 Task: Find connections with filter location Feraoun with filter topic #Storytellingwith filter profile language Spanish with filter current company Housr with filter school Jagan Institute Of Management Studies(JIMS Rohini) with filter industry Wholesale Machinery with filter service category Wedding Photography with filter keywords title Continuous Improvement Consultant
Action: Mouse moved to (555, 74)
Screenshot: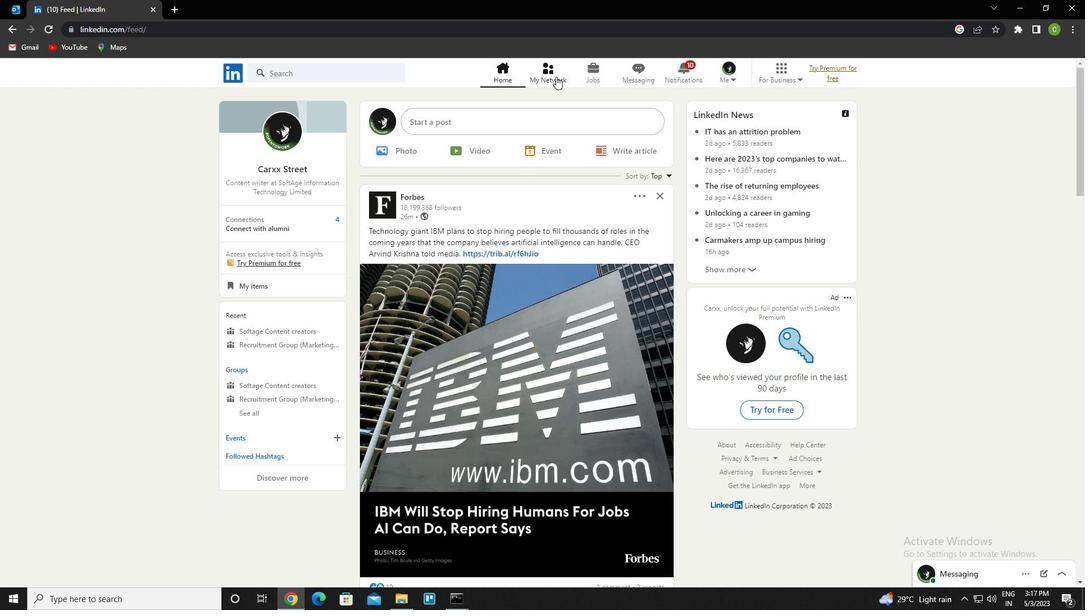 
Action: Mouse pressed left at (555, 74)
Screenshot: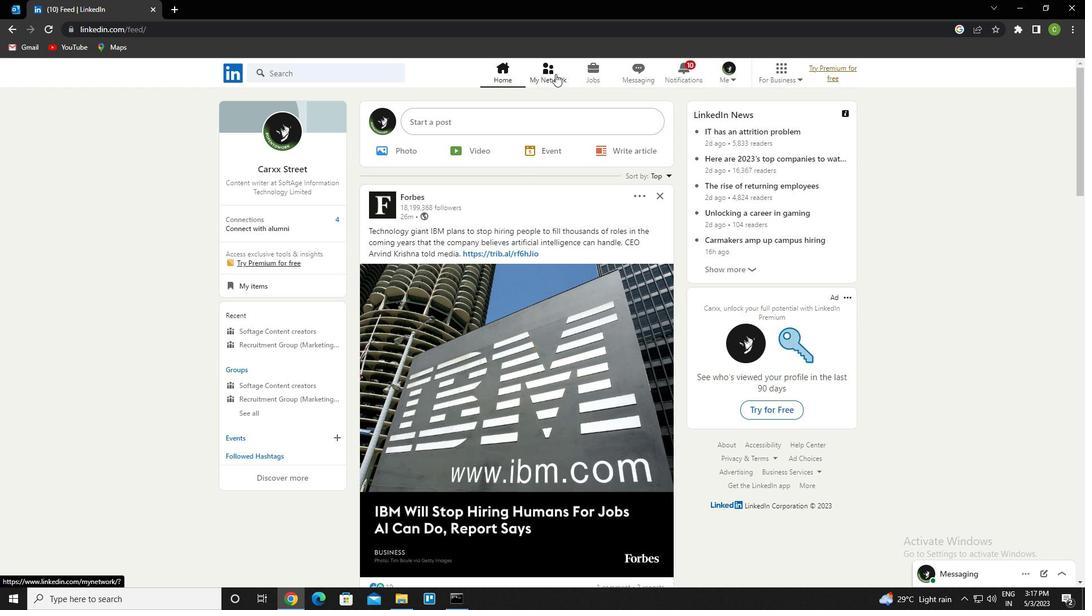 
Action: Mouse moved to (331, 136)
Screenshot: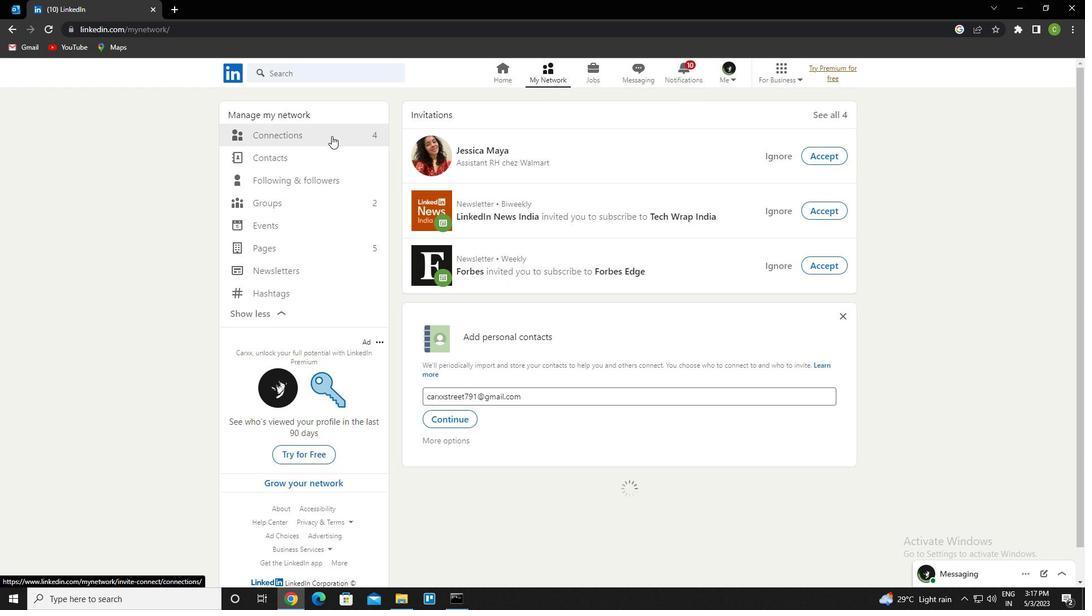 
Action: Mouse pressed left at (331, 136)
Screenshot: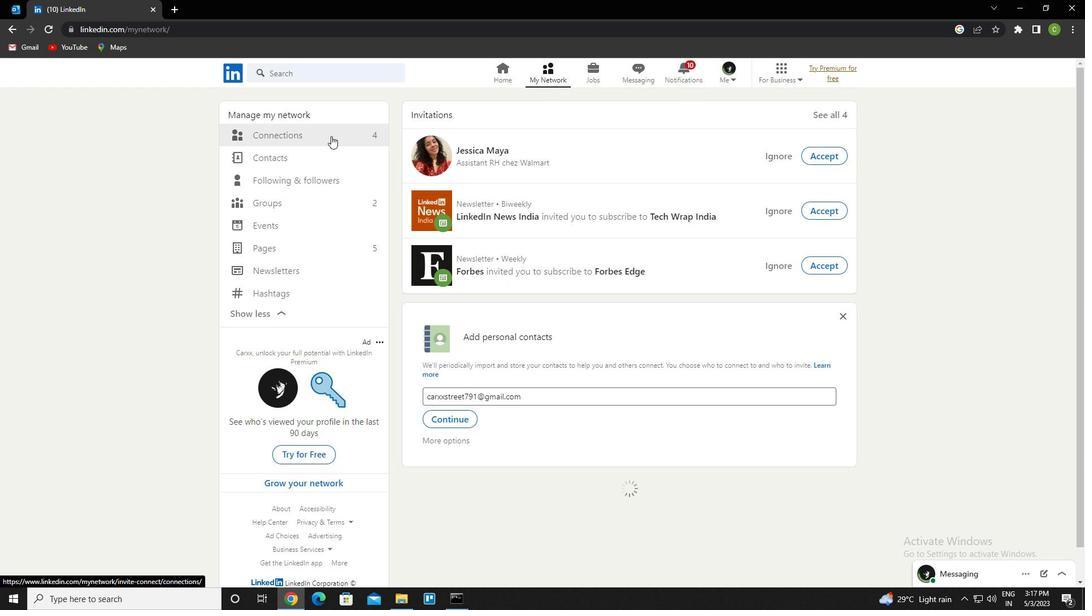 
Action: Mouse moved to (635, 139)
Screenshot: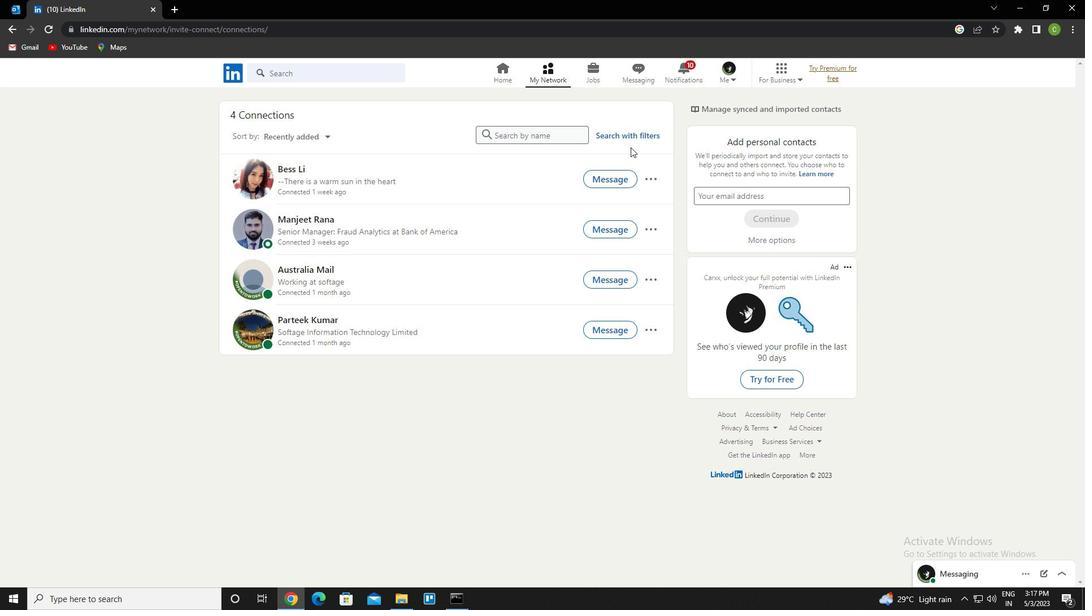 
Action: Mouse pressed left at (635, 139)
Screenshot: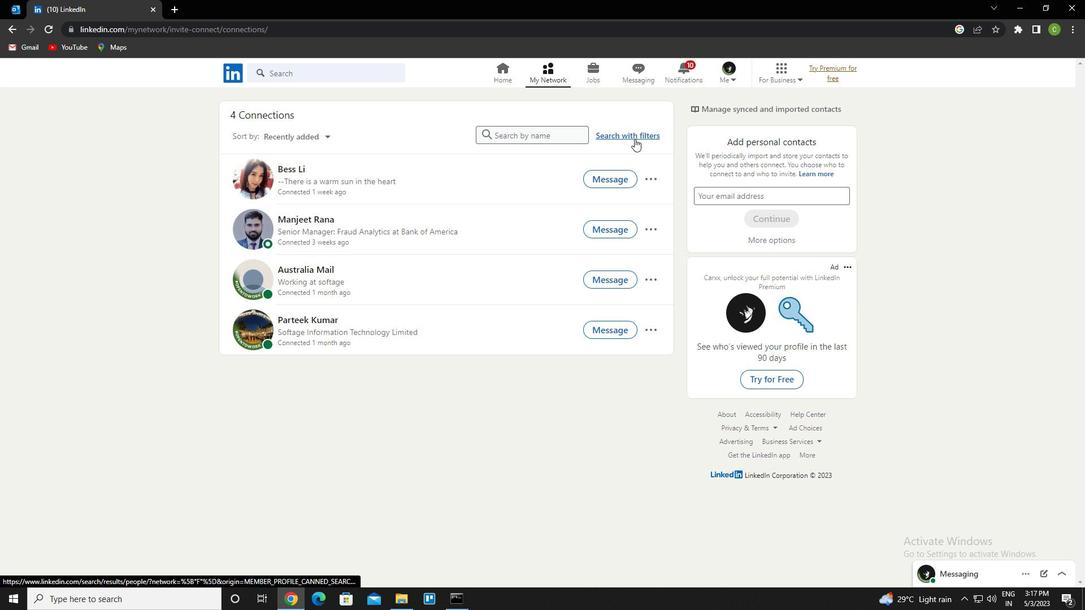 
Action: Mouse moved to (575, 104)
Screenshot: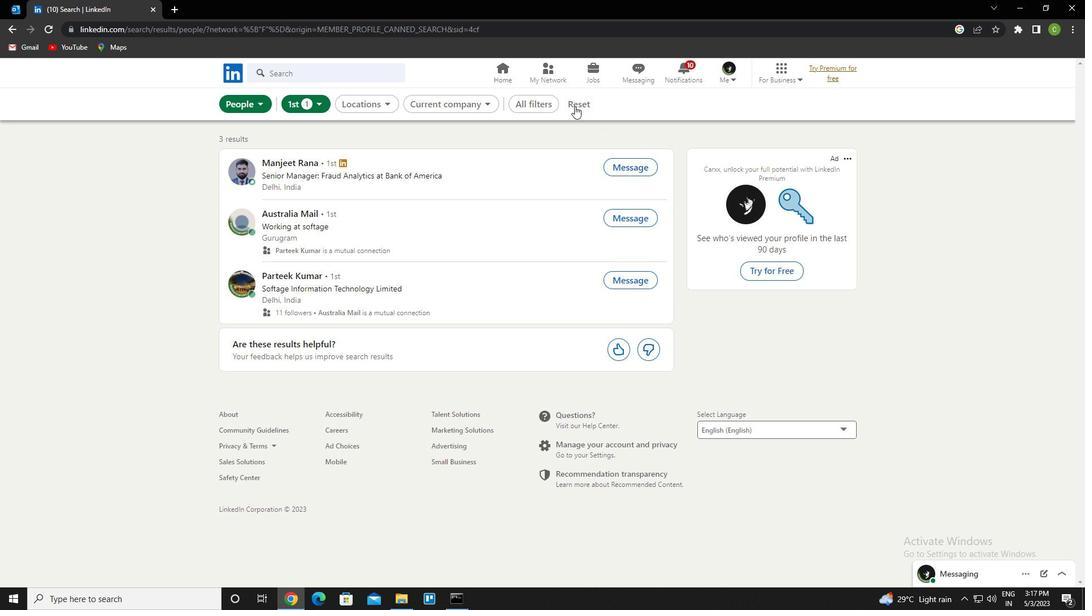 
Action: Mouse pressed left at (575, 104)
Screenshot: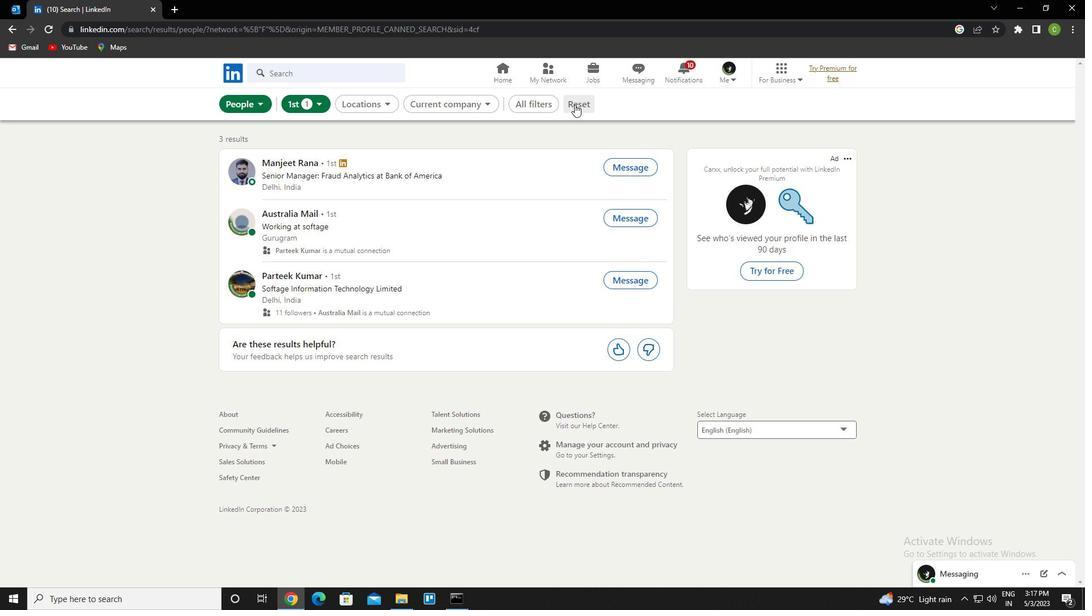 
Action: Mouse moved to (566, 108)
Screenshot: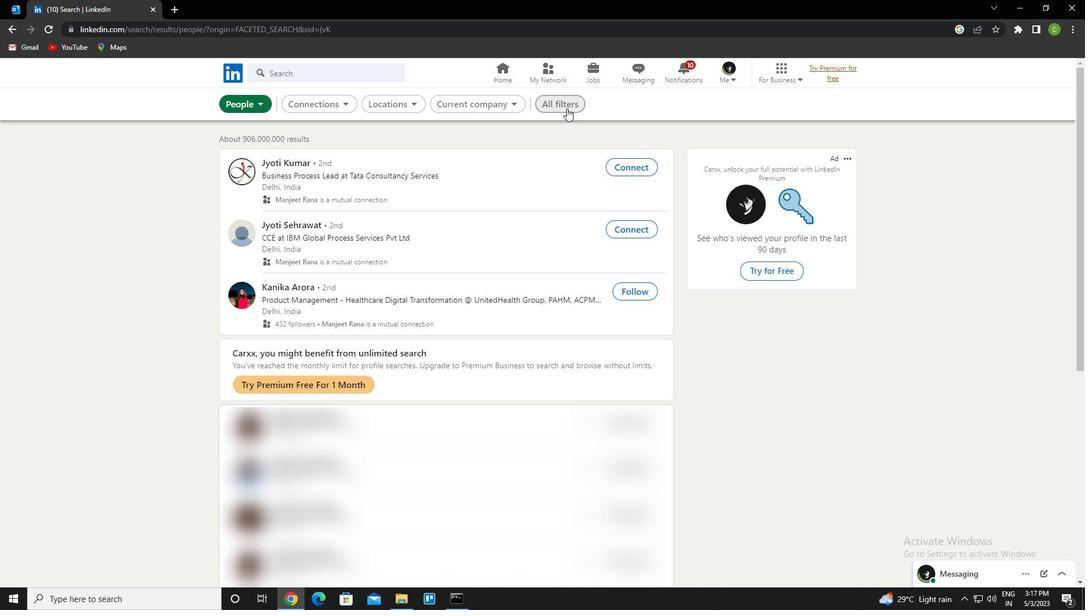 
Action: Mouse pressed left at (566, 108)
Screenshot: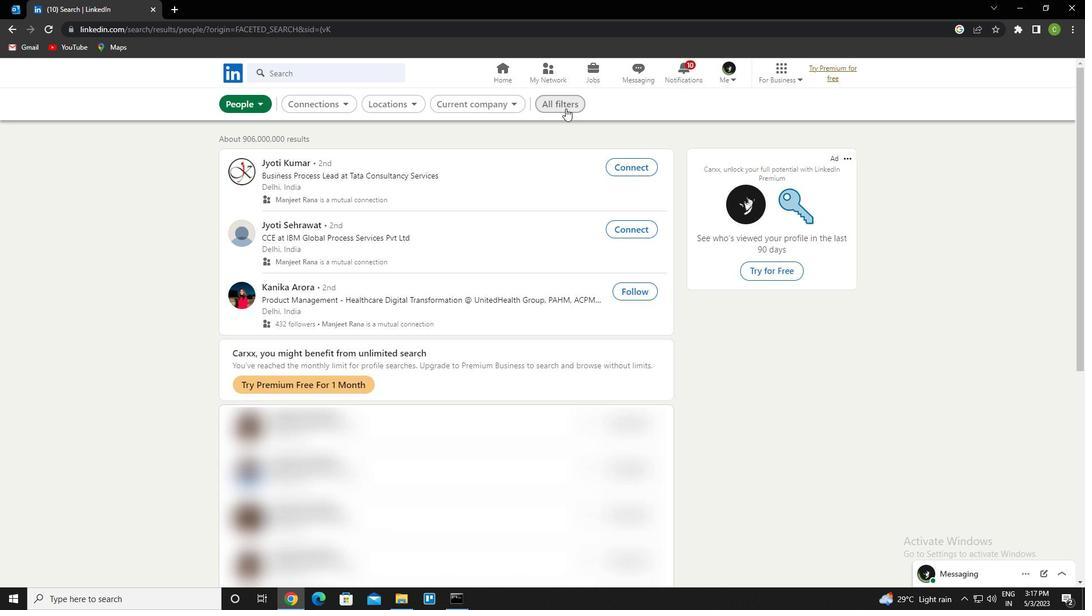 
Action: Mouse moved to (1007, 278)
Screenshot: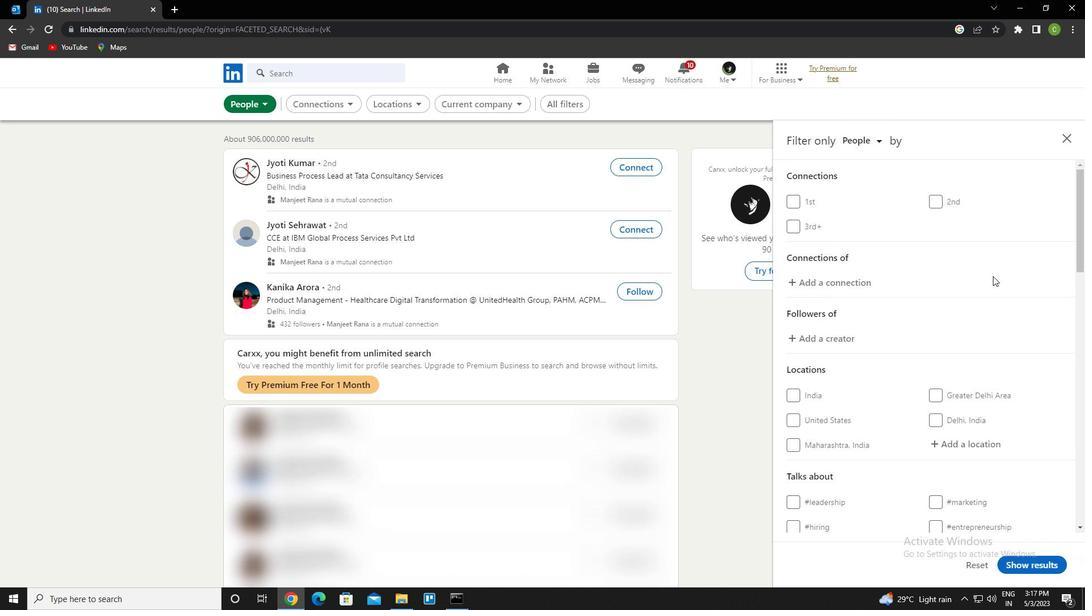 
Action: Mouse scrolled (1007, 278) with delta (0, 0)
Screenshot: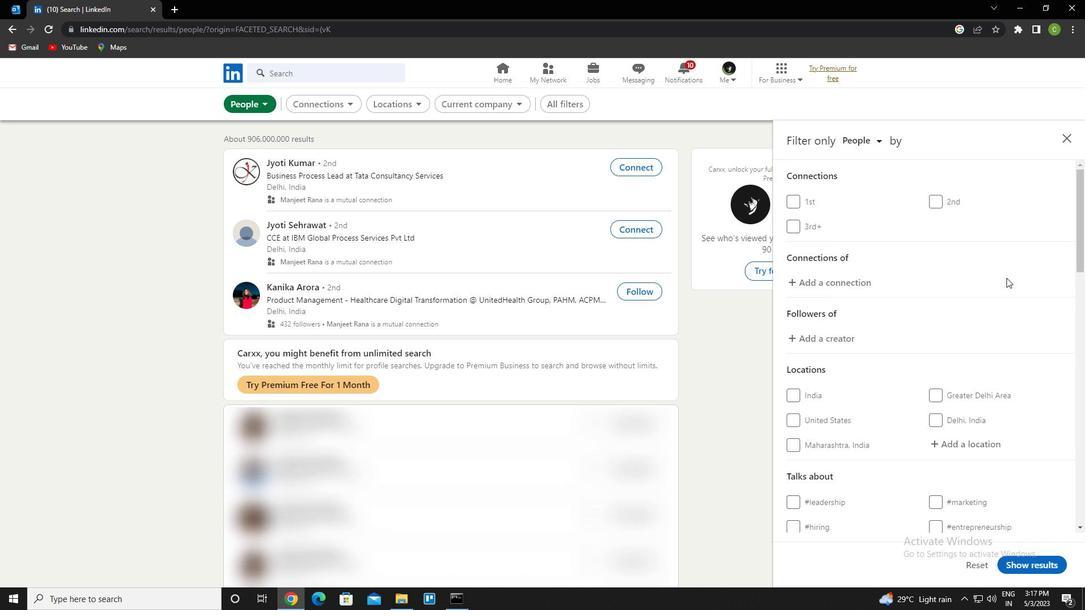
Action: Mouse moved to (1006, 279)
Screenshot: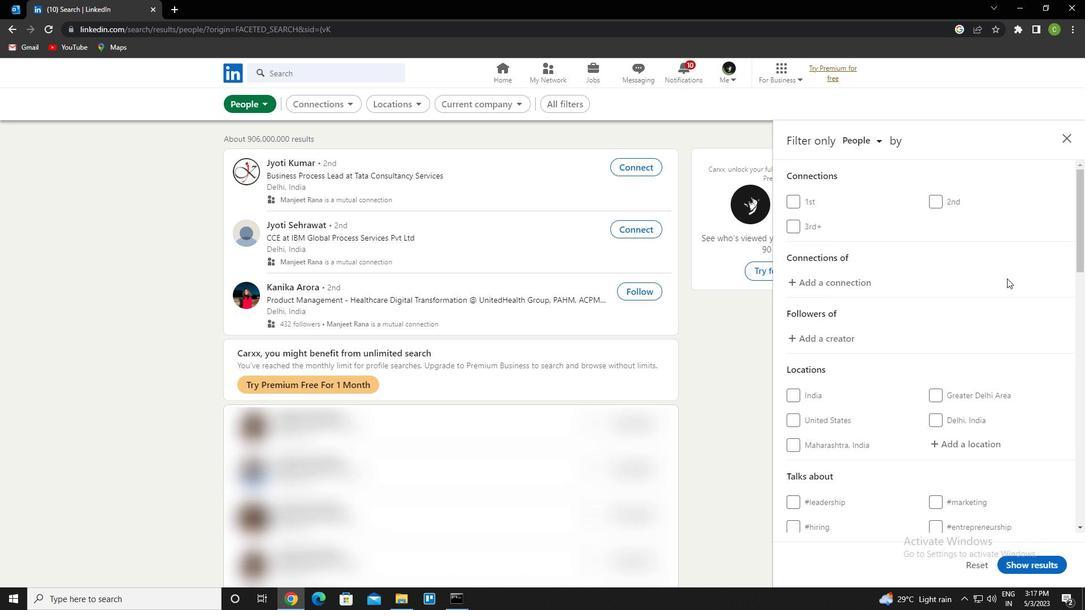 
Action: Mouse scrolled (1006, 278) with delta (0, 0)
Screenshot: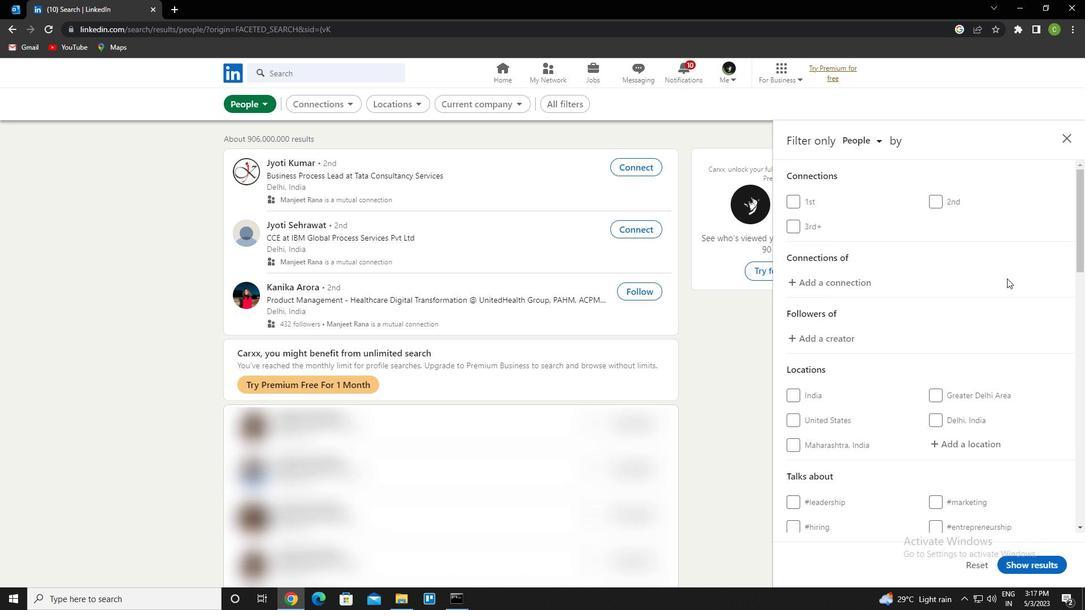
Action: Mouse moved to (1001, 280)
Screenshot: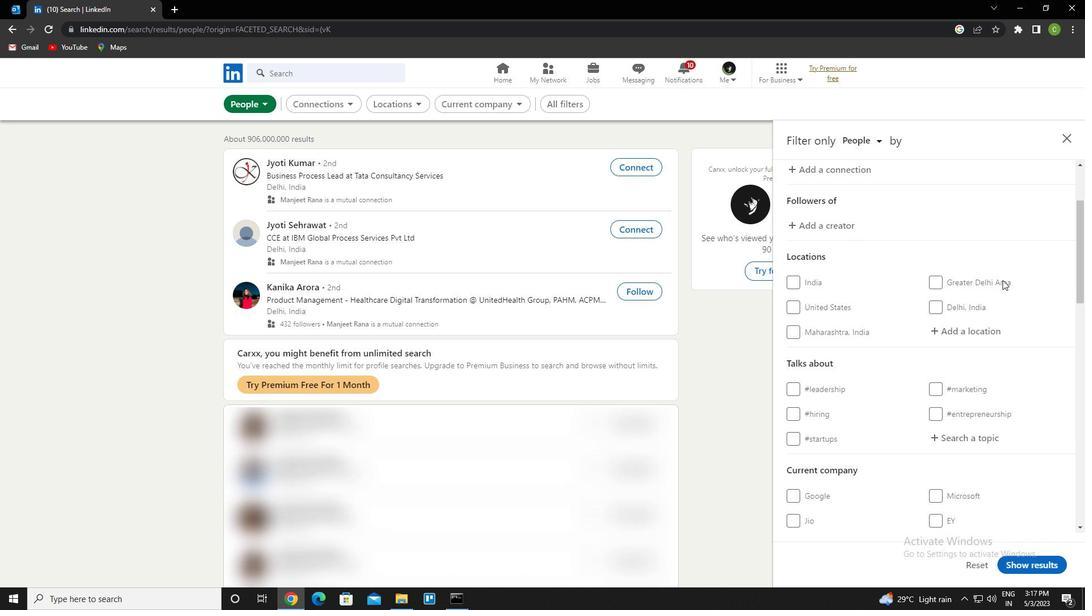 
Action: Mouse scrolled (1001, 279) with delta (0, 0)
Screenshot: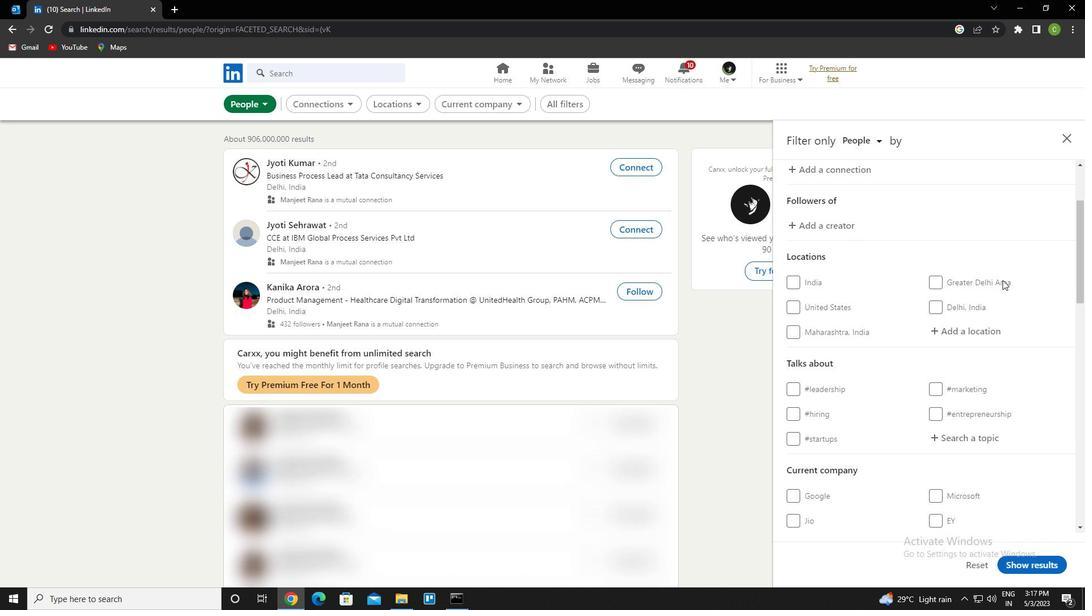 
Action: Mouse moved to (968, 272)
Screenshot: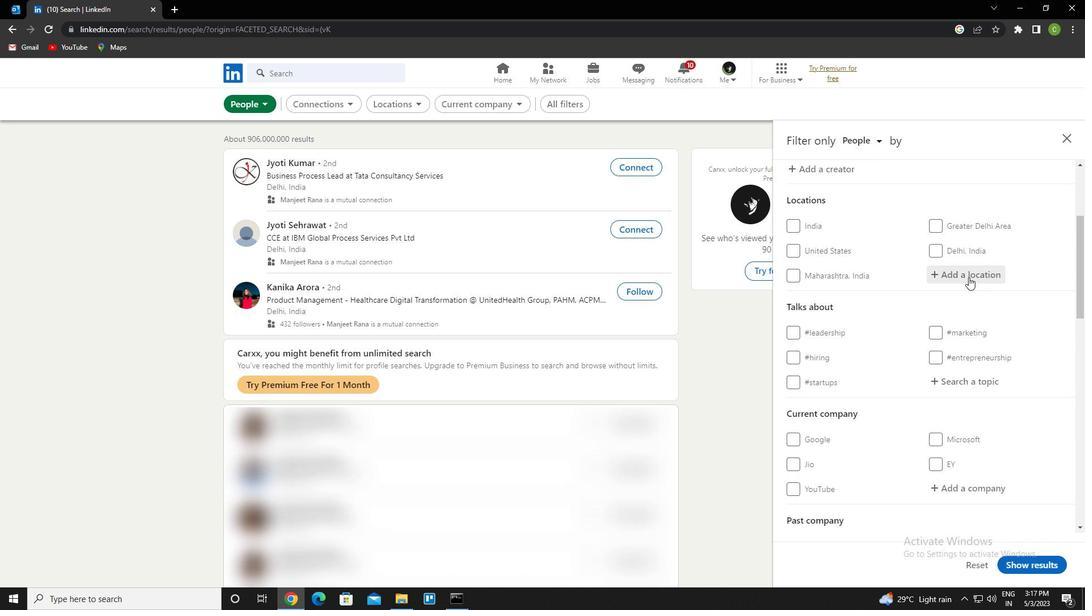 
Action: Mouse pressed left at (968, 272)
Screenshot: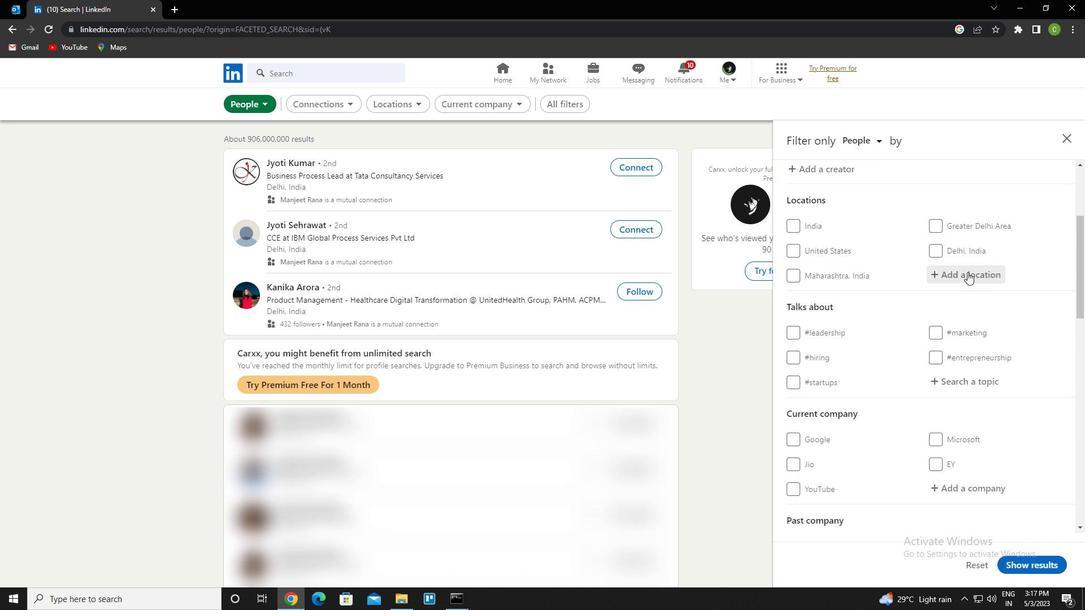 
Action: Key pressed <Key.caps_lock>f<Key.caps_lock>eraoun<Key.down><Key.enter>
Screenshot: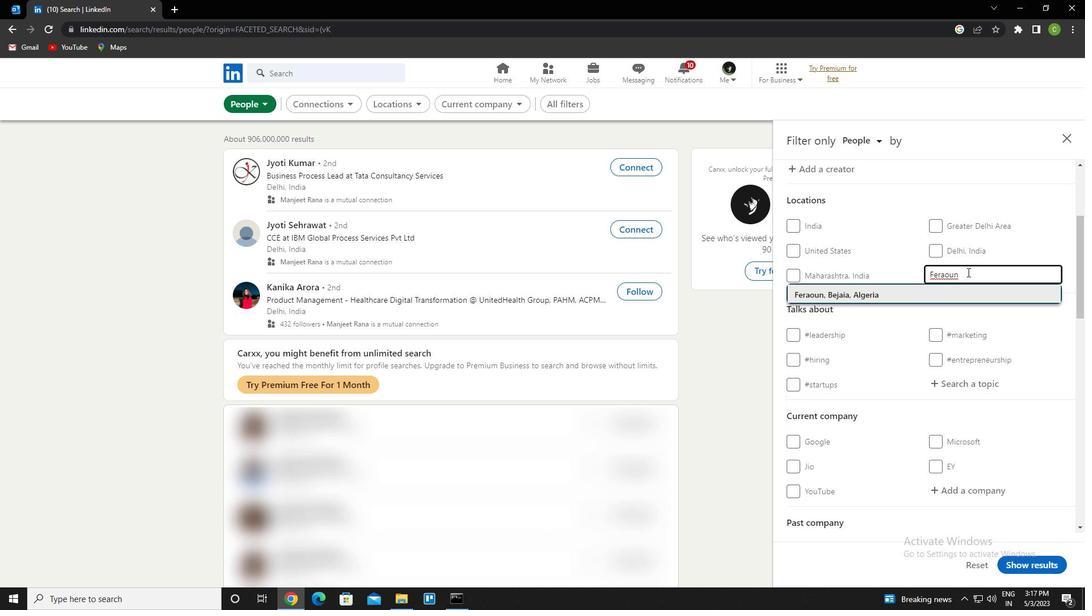 
Action: Mouse scrolled (968, 272) with delta (0, 0)
Screenshot: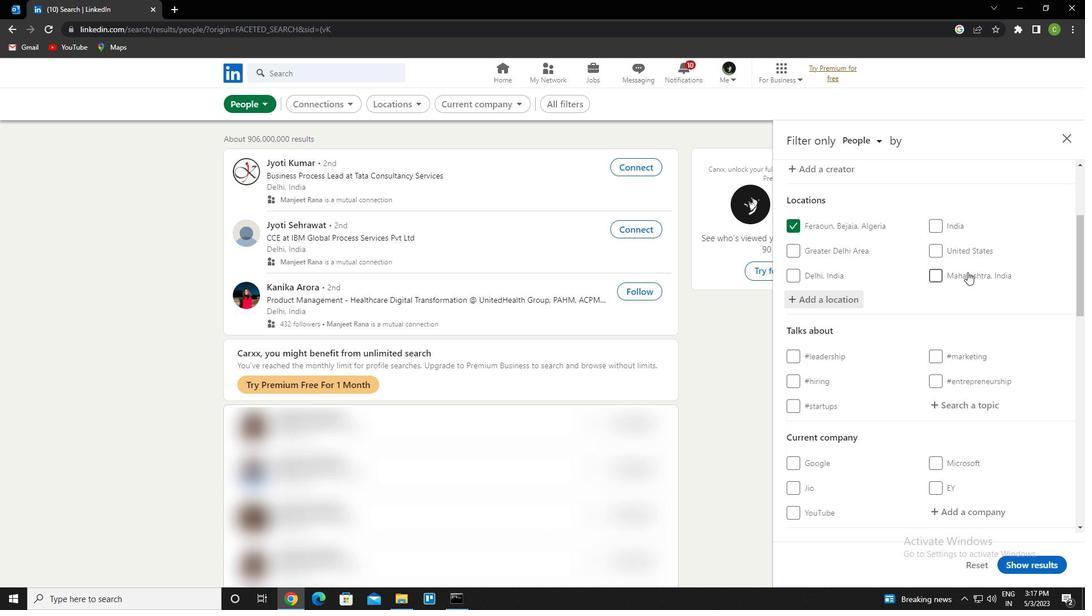 
Action: Mouse scrolled (968, 272) with delta (0, 0)
Screenshot: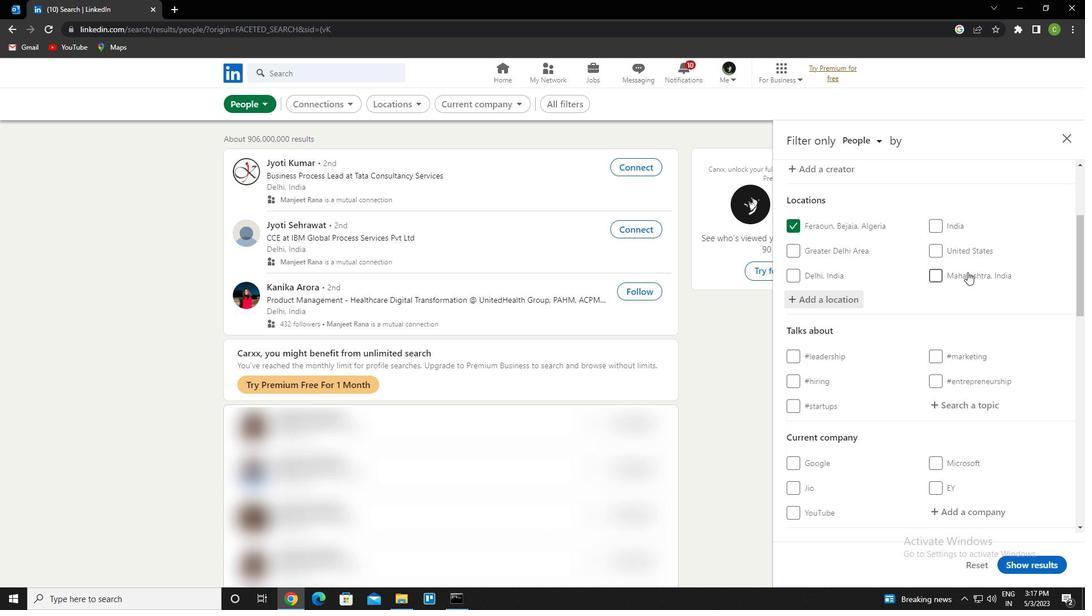 
Action: Mouse moved to (966, 298)
Screenshot: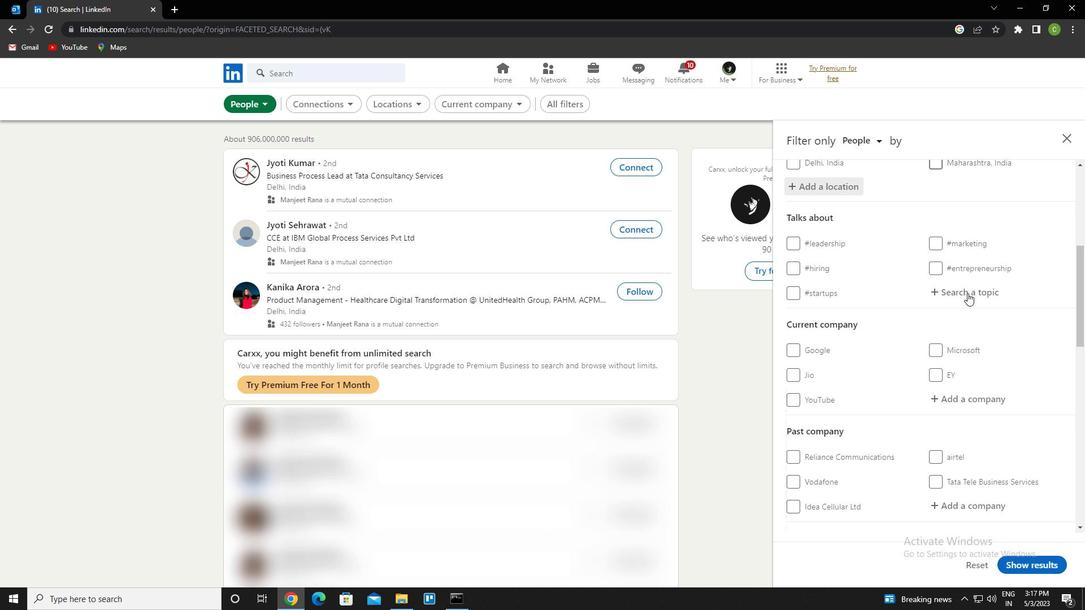 
Action: Mouse pressed left at (966, 298)
Screenshot: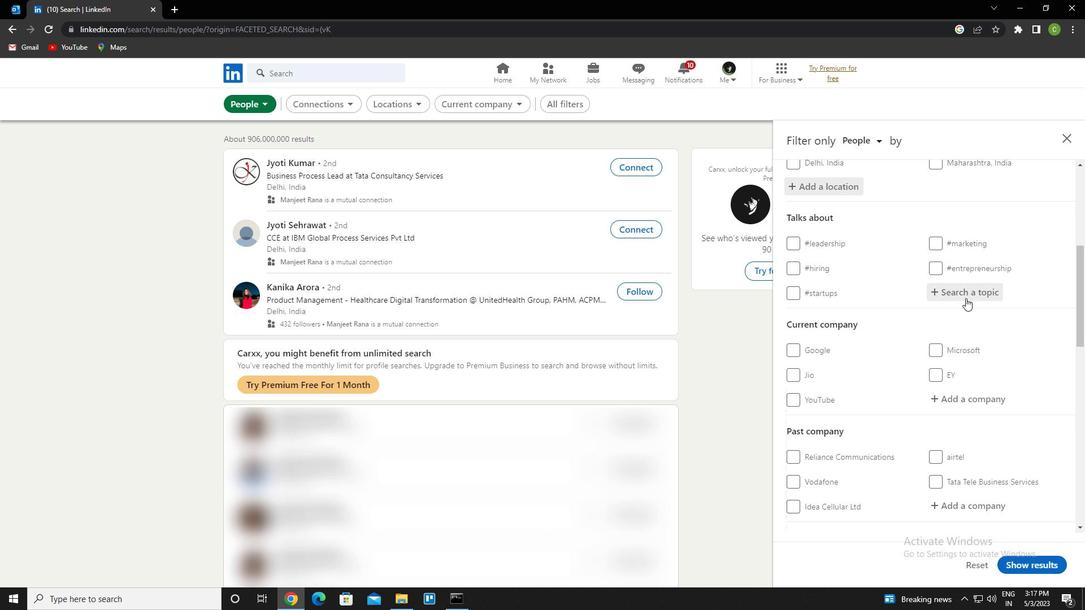 
Action: Key pressed storytellinh<Key.backspace>g<Key.down><Key.enter>
Screenshot: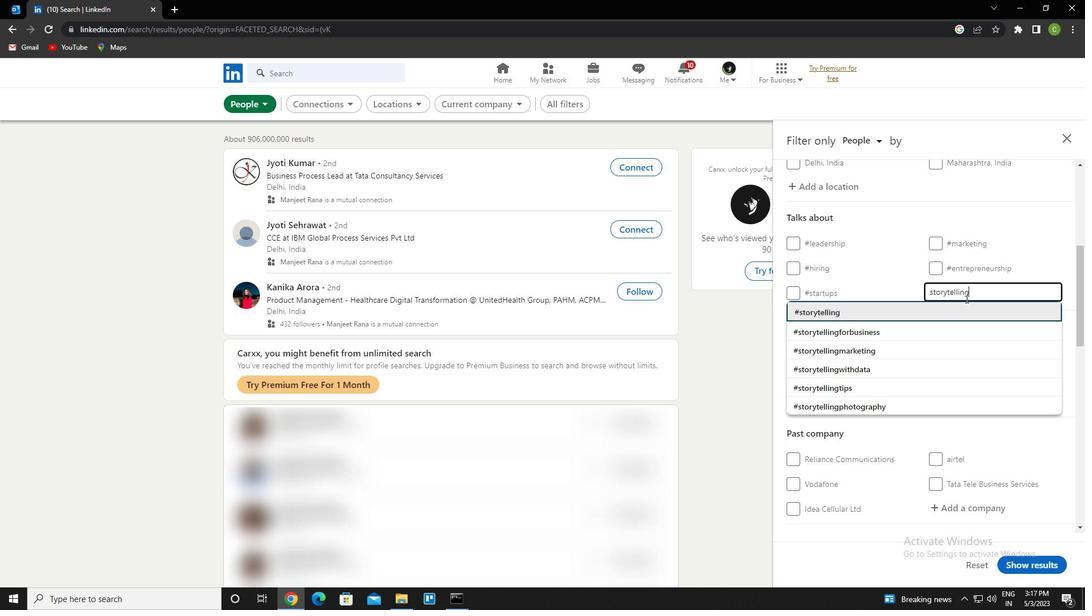
Action: Mouse scrolled (966, 298) with delta (0, 0)
Screenshot: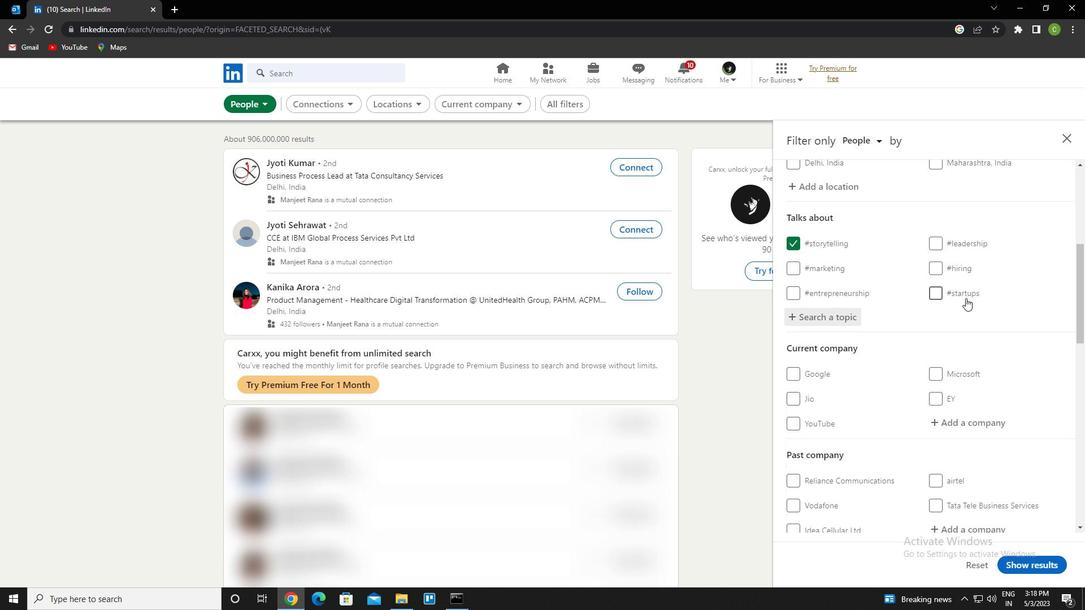 
Action: Mouse scrolled (966, 298) with delta (0, 0)
Screenshot: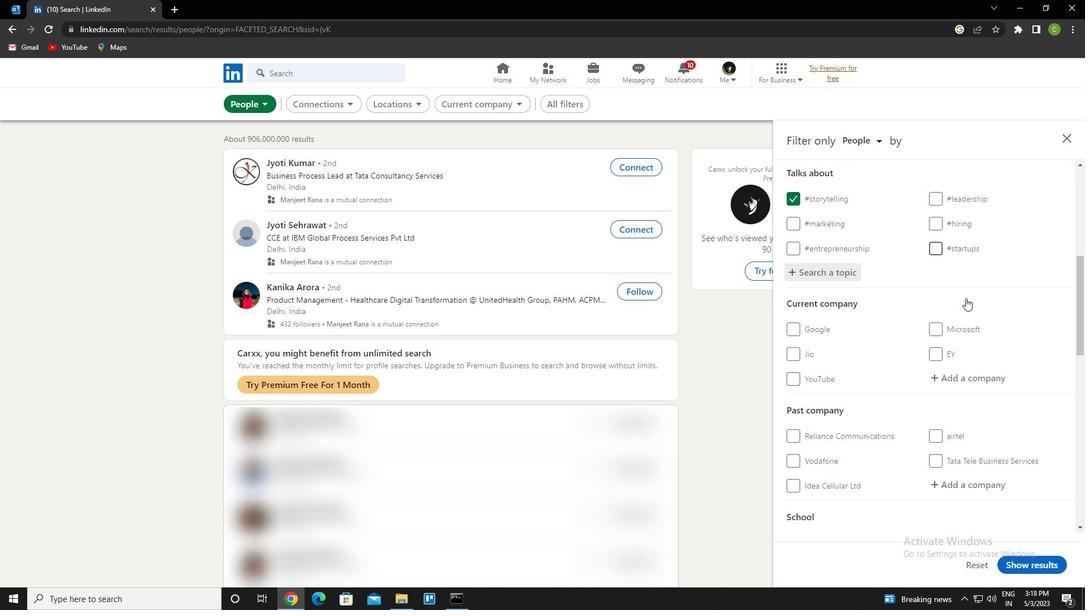 
Action: Mouse scrolled (966, 298) with delta (0, 0)
Screenshot: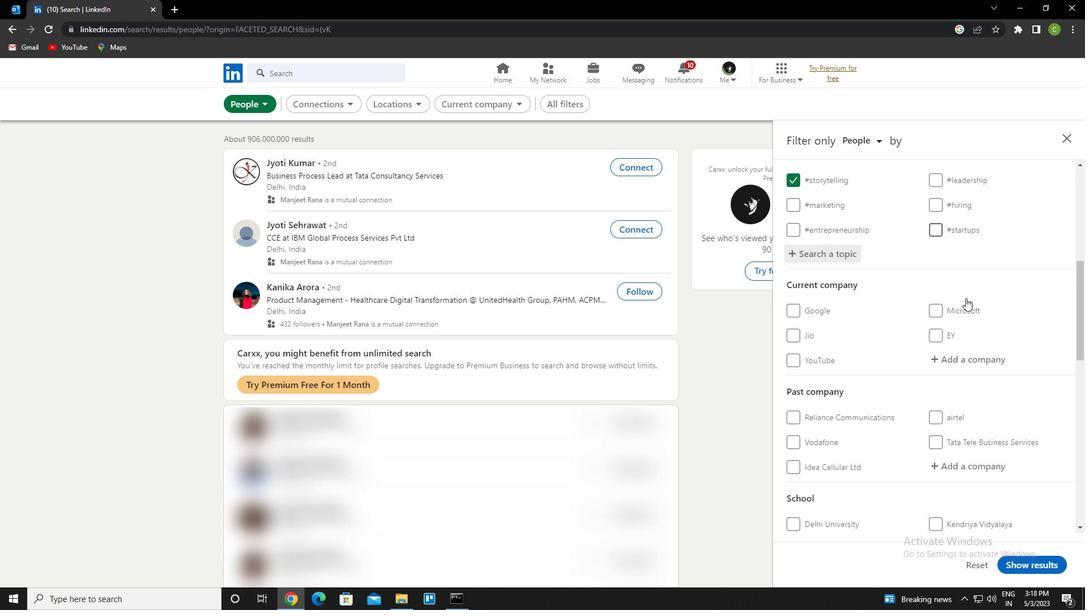 
Action: Mouse scrolled (966, 298) with delta (0, 0)
Screenshot: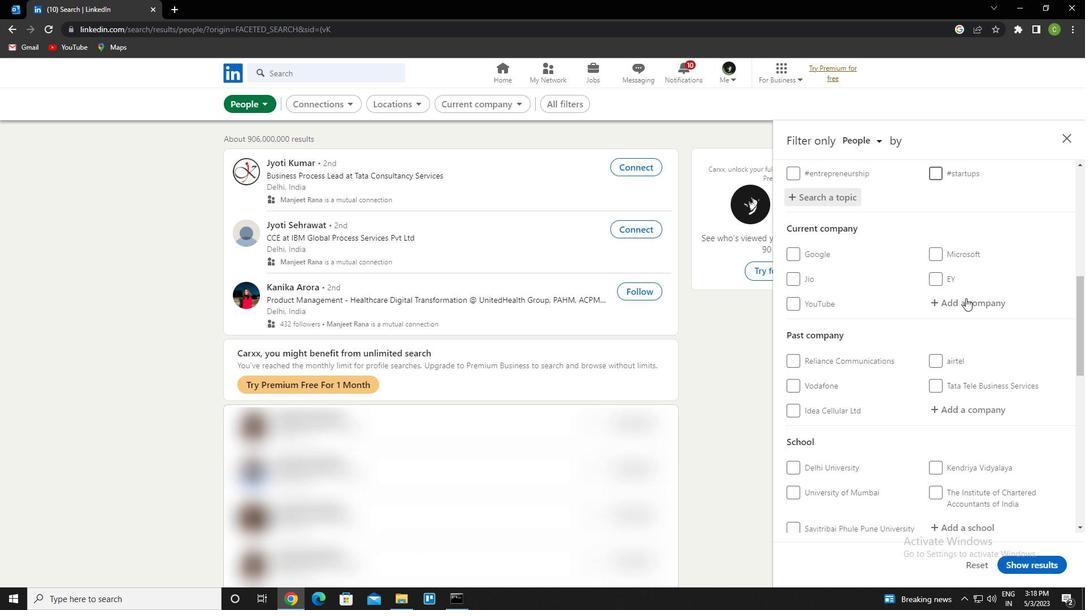 
Action: Mouse scrolled (966, 298) with delta (0, 0)
Screenshot: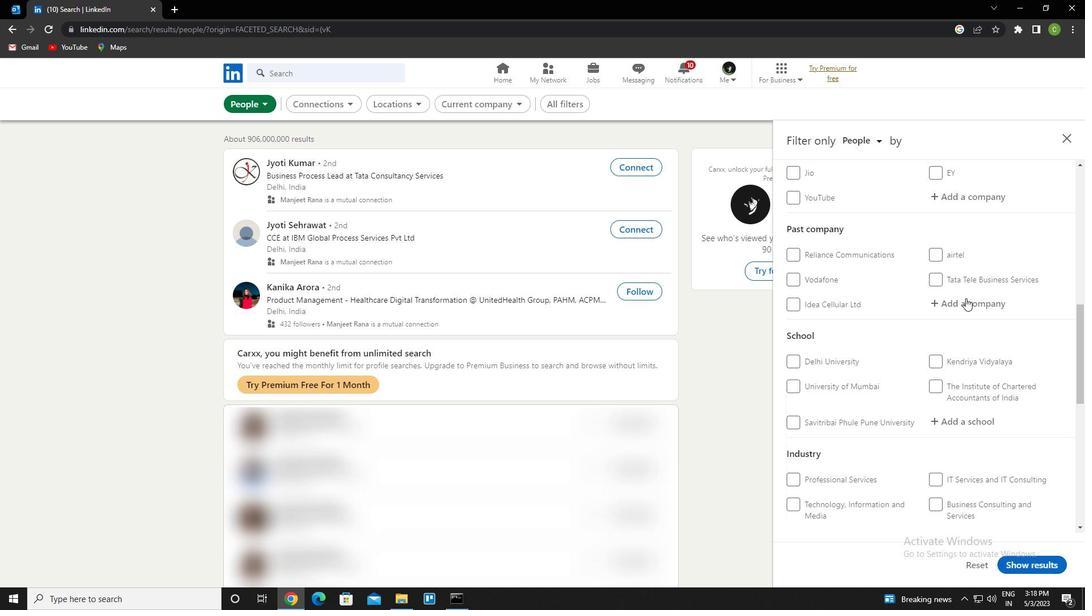 
Action: Mouse scrolled (966, 298) with delta (0, 0)
Screenshot: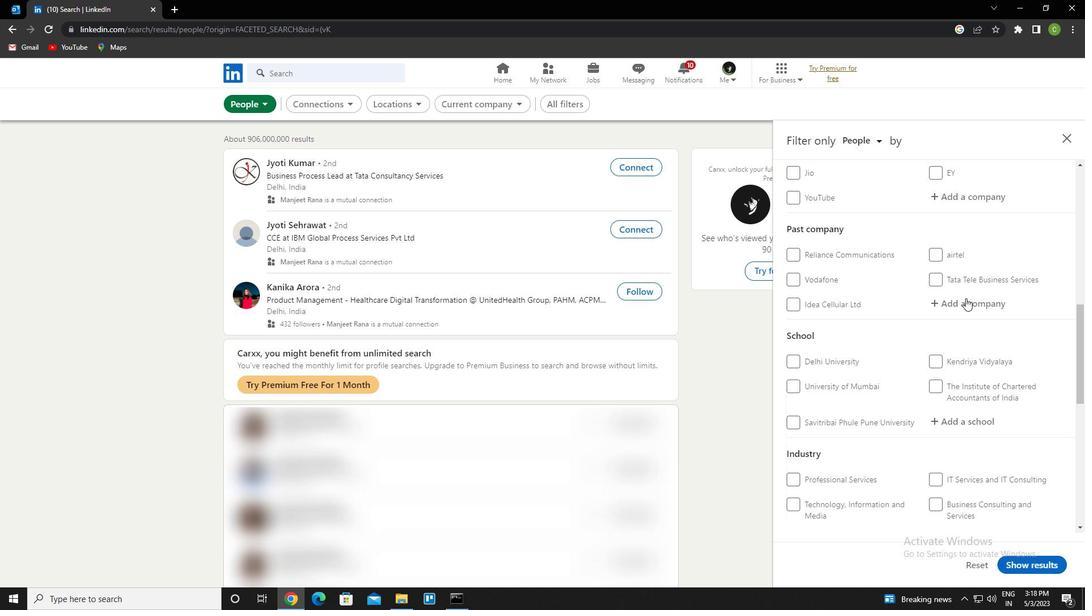
Action: Mouse scrolled (966, 298) with delta (0, 0)
Screenshot: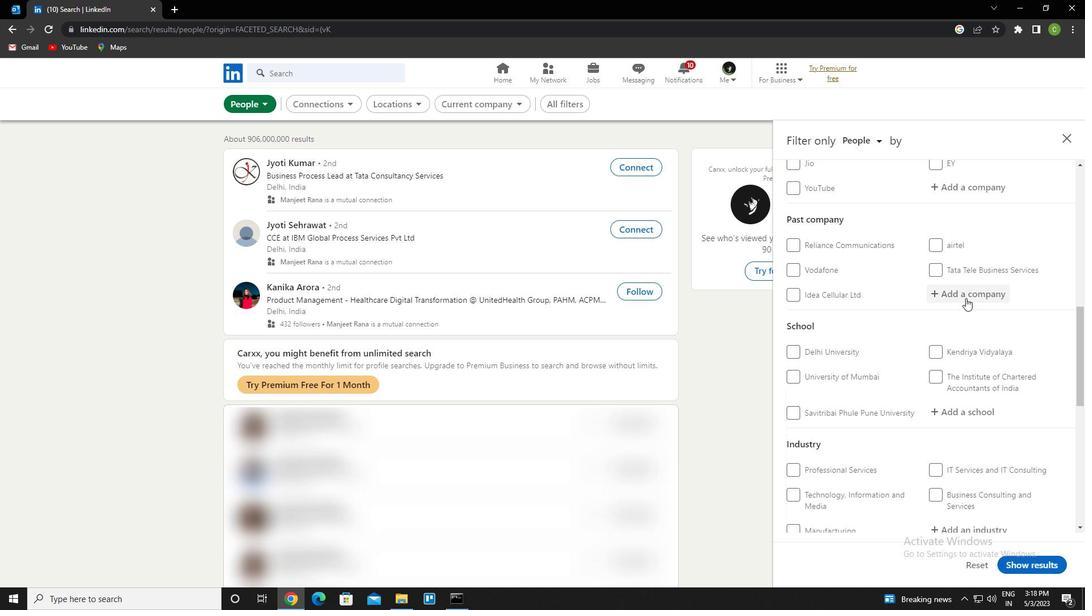 
Action: Mouse scrolled (966, 298) with delta (0, 0)
Screenshot: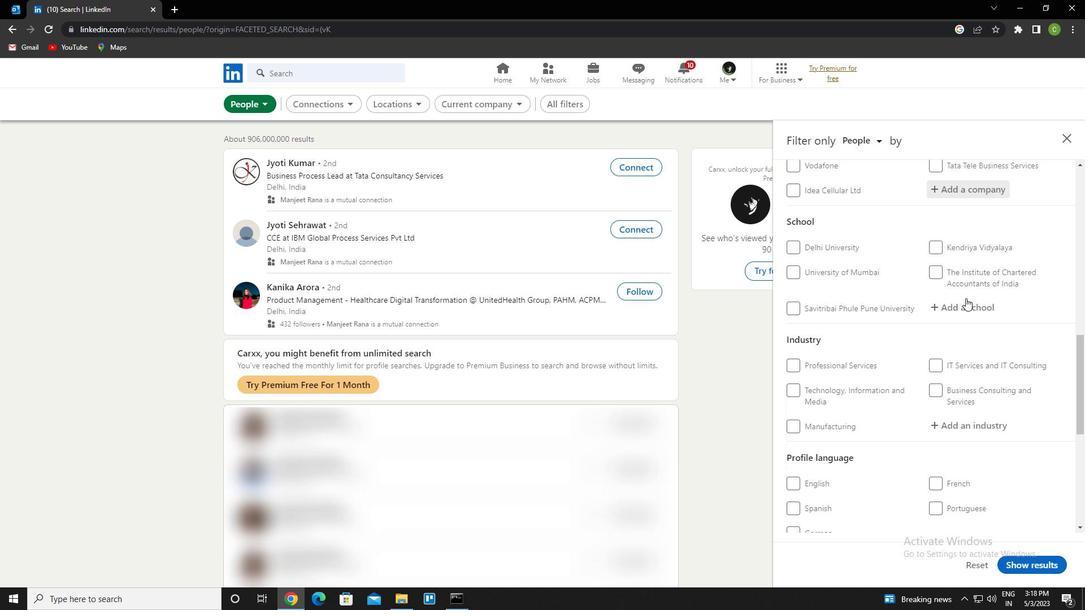
Action: Mouse scrolled (966, 298) with delta (0, 0)
Screenshot: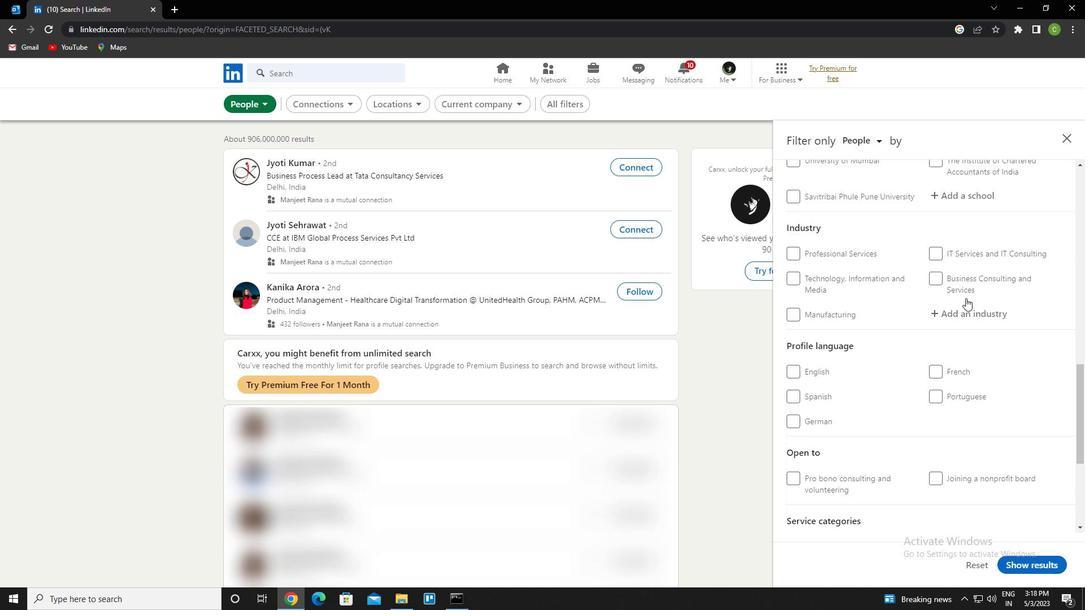 
Action: Mouse moved to (797, 337)
Screenshot: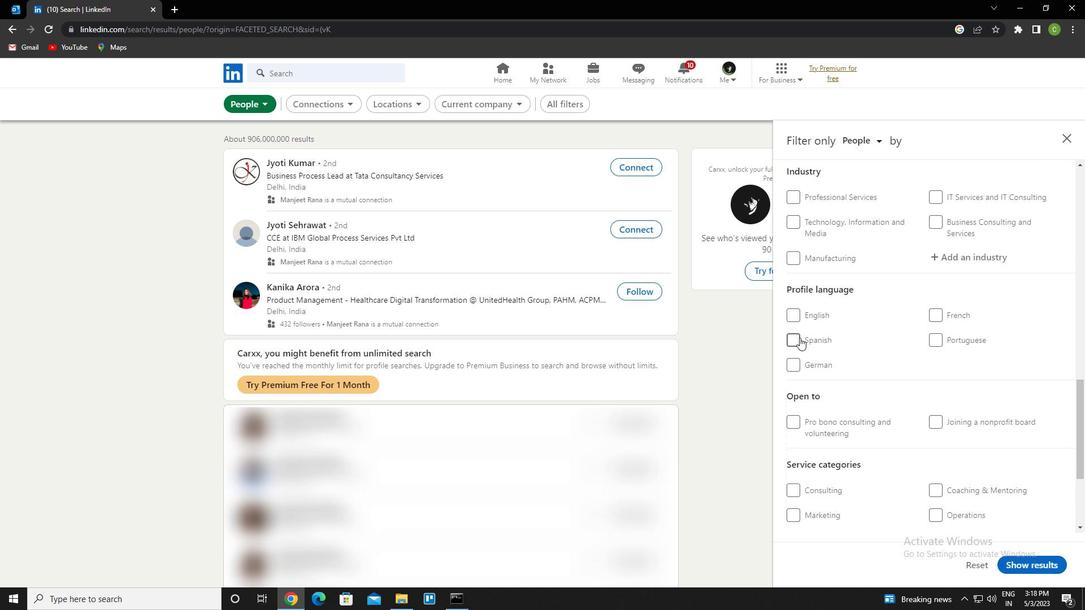 
Action: Mouse pressed left at (797, 337)
Screenshot: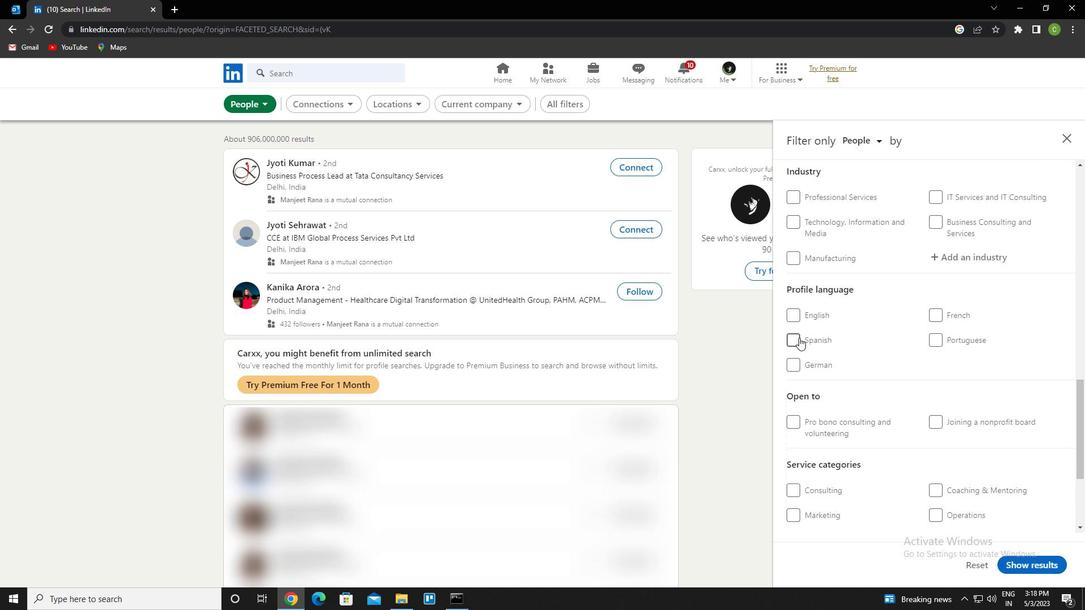 
Action: Mouse moved to (884, 337)
Screenshot: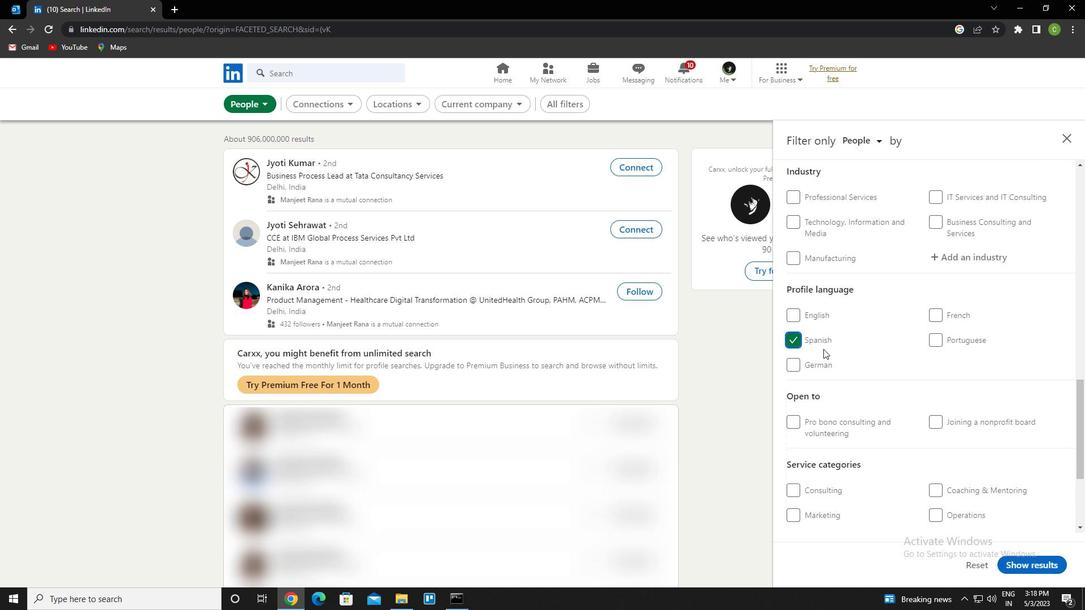 
Action: Mouse scrolled (884, 338) with delta (0, 0)
Screenshot: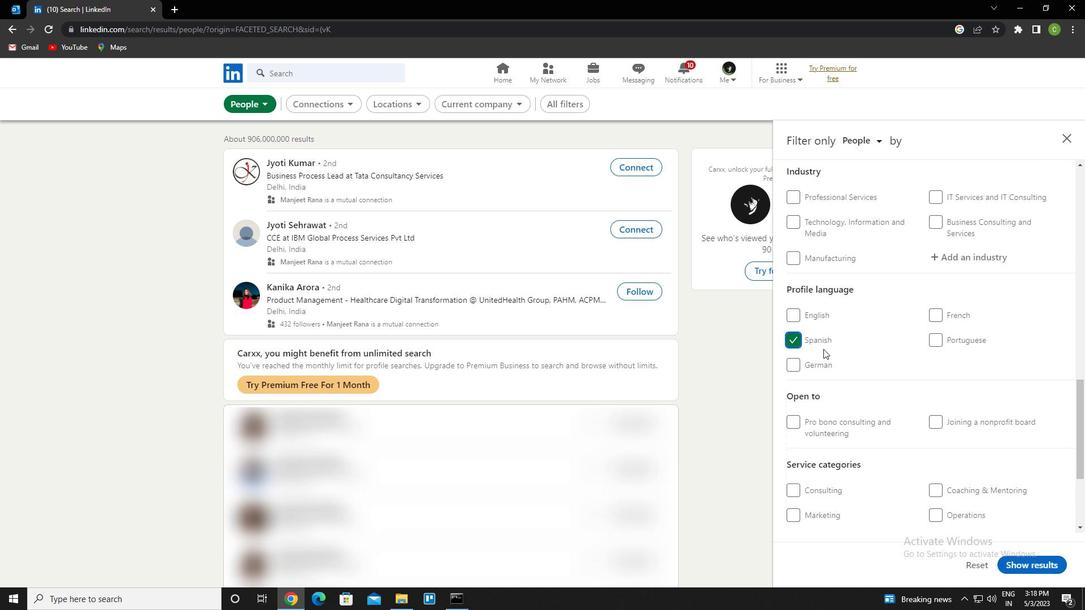 
Action: Mouse scrolled (884, 338) with delta (0, 0)
Screenshot: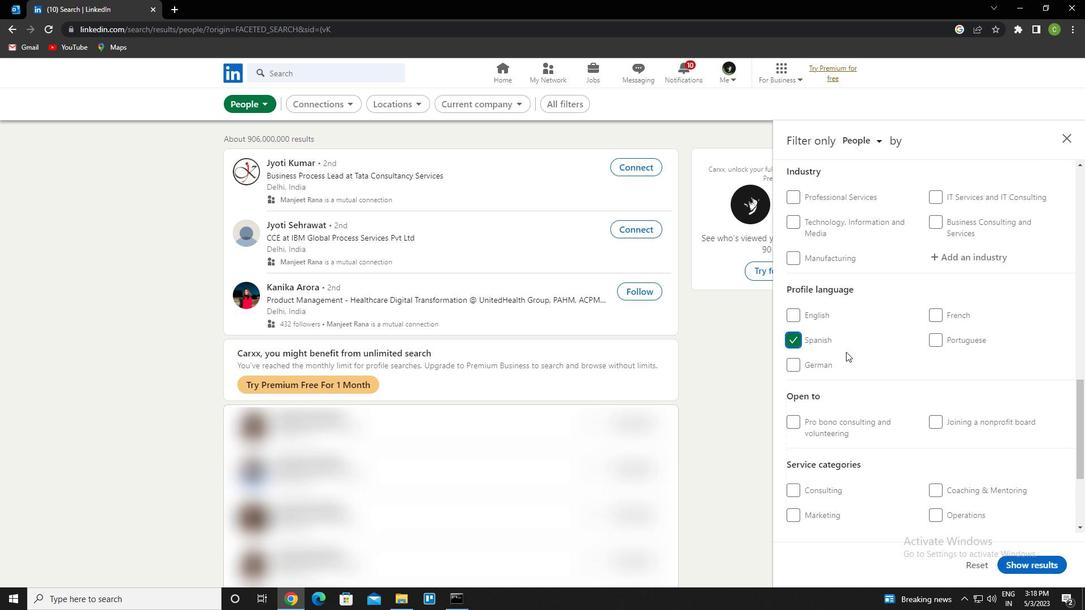 
Action: Mouse scrolled (884, 338) with delta (0, 0)
Screenshot: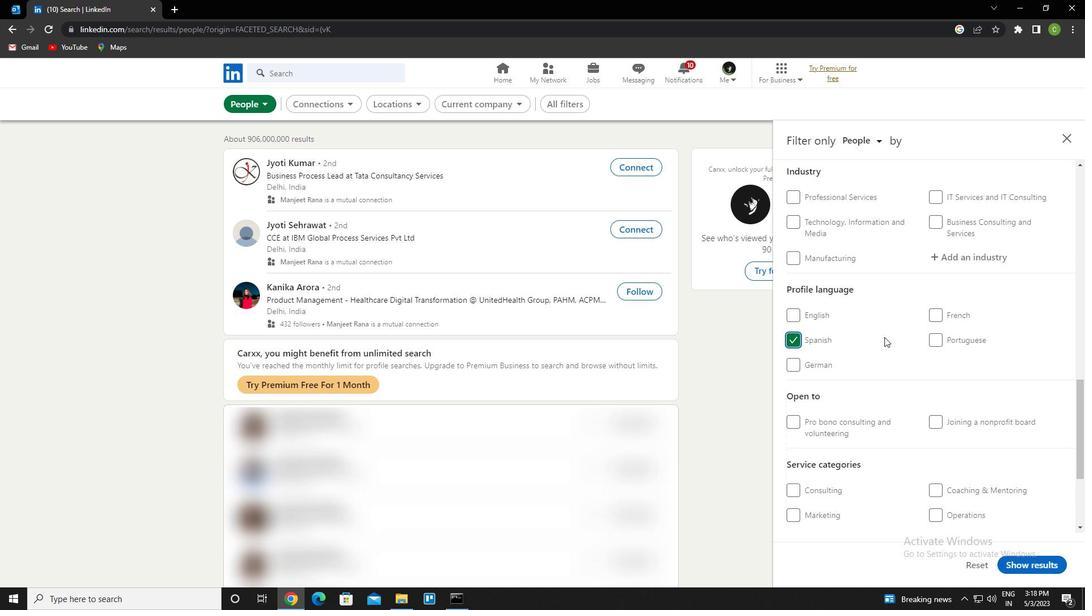 
Action: Mouse scrolled (884, 338) with delta (0, 0)
Screenshot: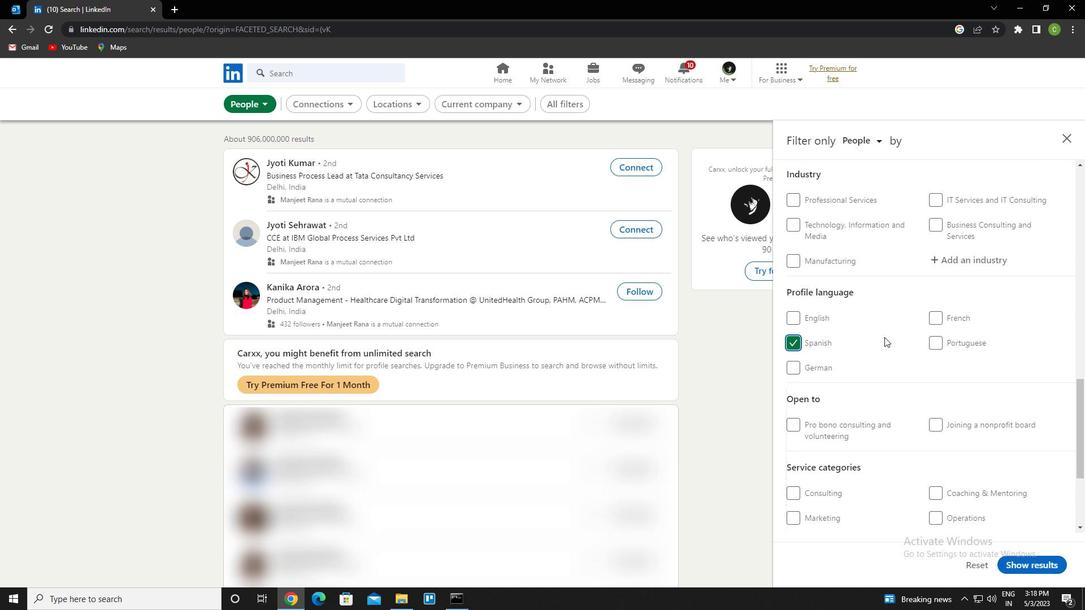 
Action: Mouse scrolled (884, 338) with delta (0, 0)
Screenshot: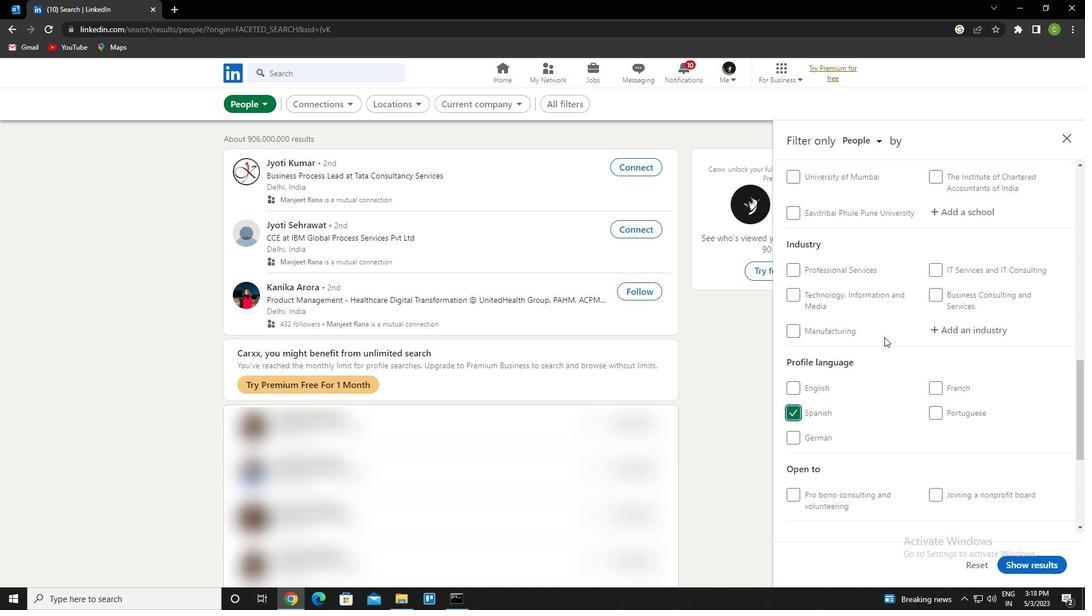
Action: Mouse scrolled (884, 338) with delta (0, 0)
Screenshot: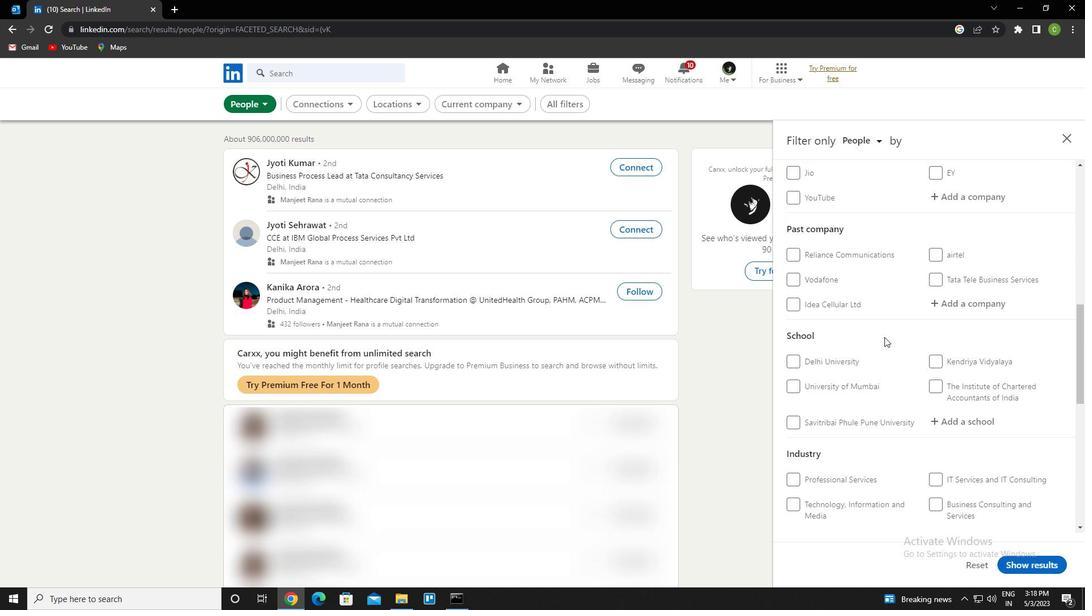 
Action: Mouse scrolled (884, 338) with delta (0, 0)
Screenshot: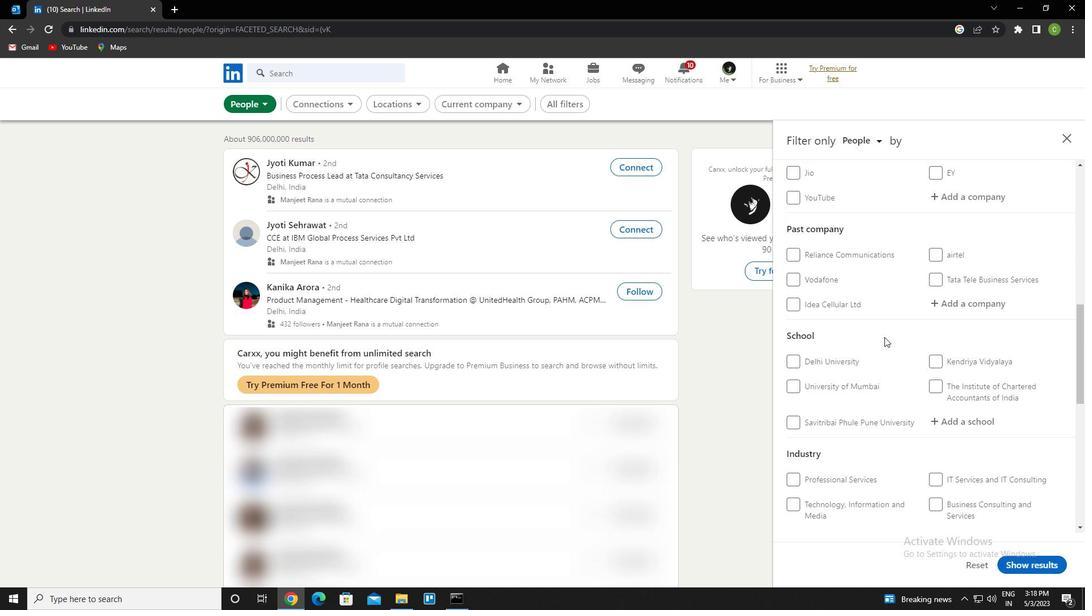 
Action: Mouse scrolled (884, 338) with delta (0, 0)
Screenshot: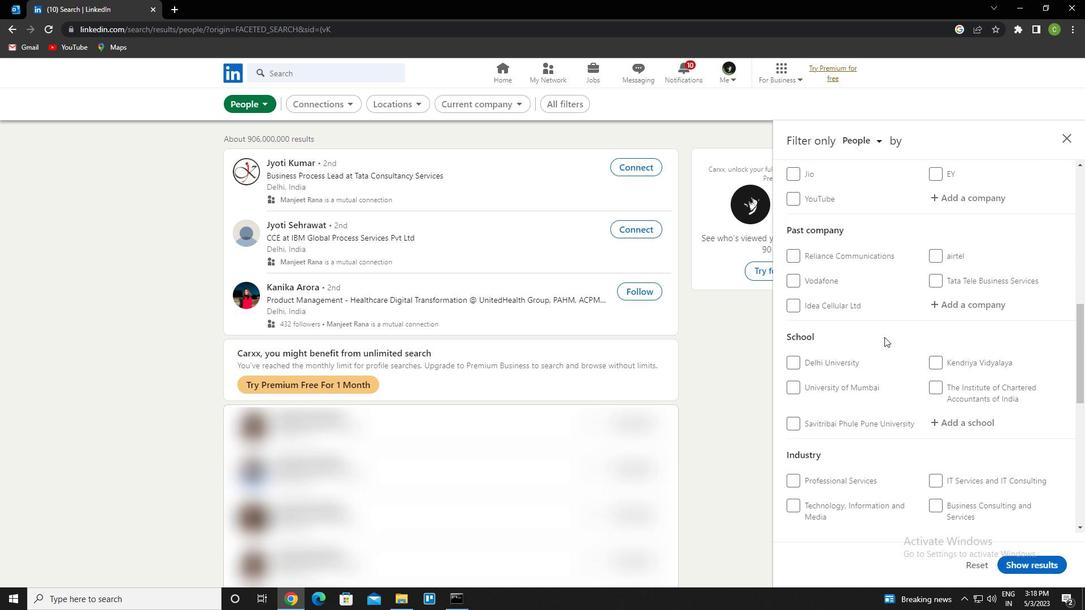 
Action: Mouse moved to (960, 372)
Screenshot: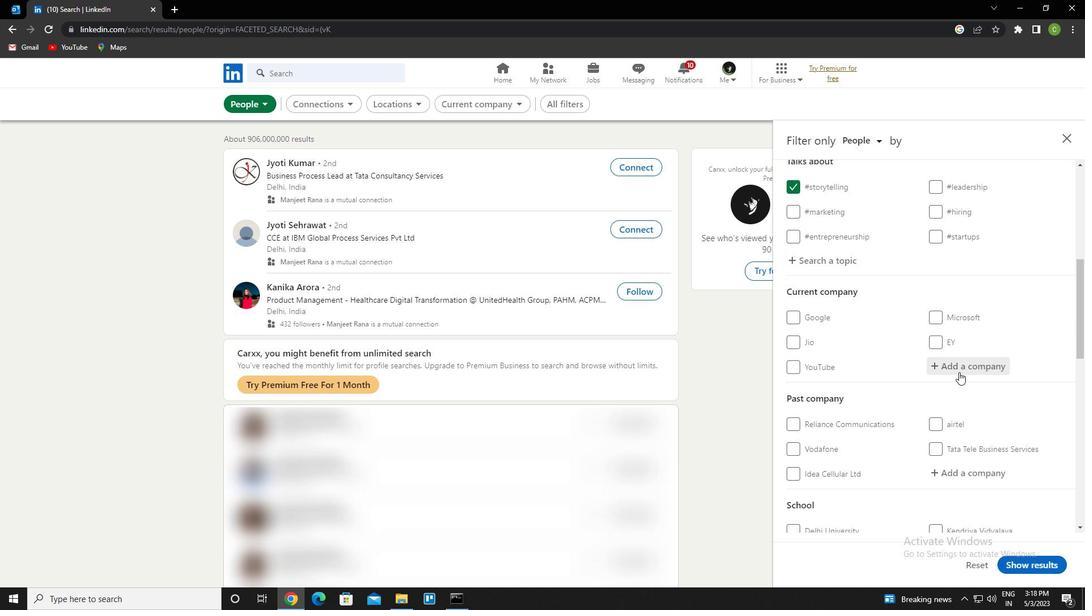 
Action: Mouse pressed left at (960, 372)
Screenshot: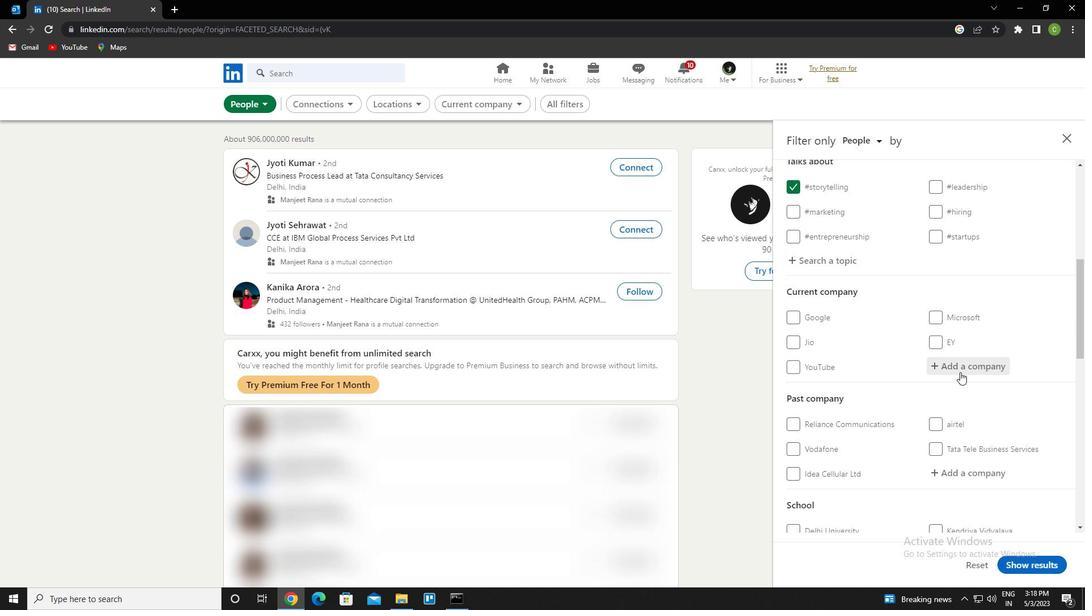 
Action: Key pressed <Key.caps_lock>h<Key.caps_lock>ousr<Key.space><Key.down><Key.enter>
Screenshot: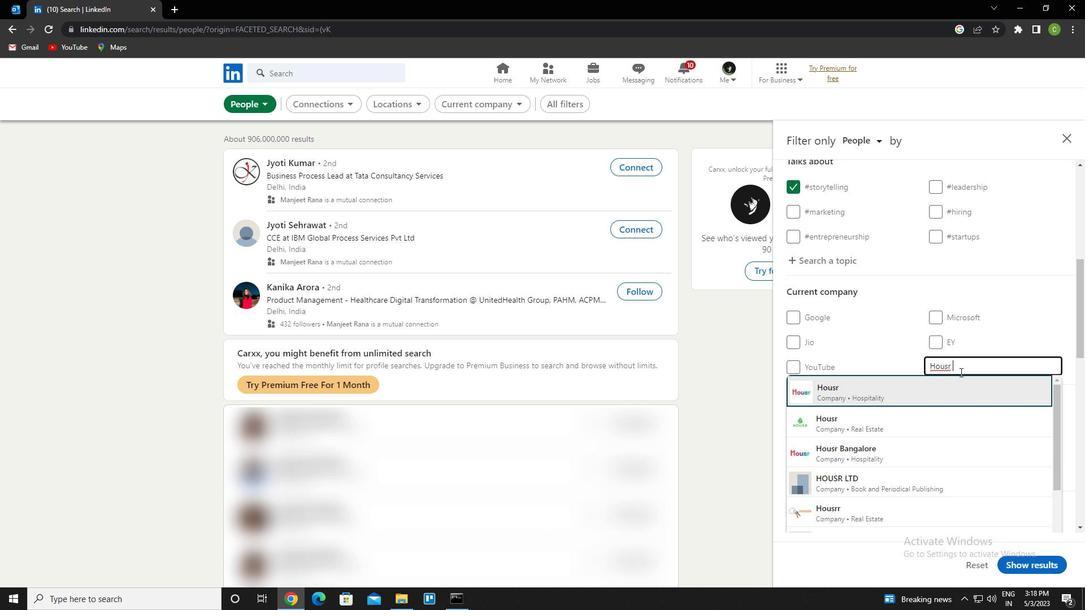 
Action: Mouse scrolled (960, 372) with delta (0, 0)
Screenshot: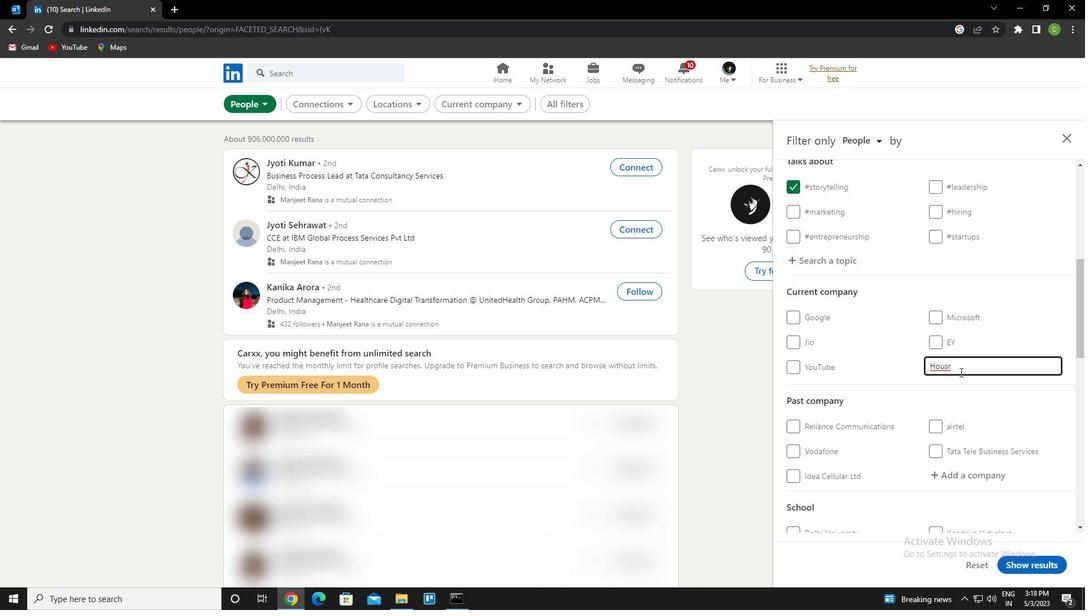
Action: Mouse scrolled (960, 372) with delta (0, 0)
Screenshot: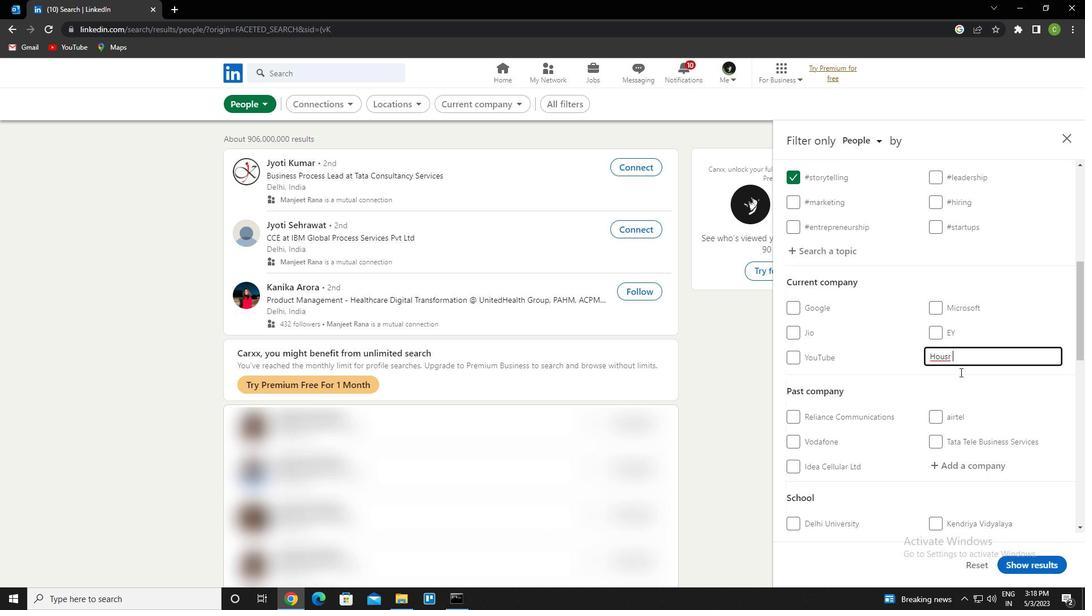 
Action: Mouse moved to (963, 399)
Screenshot: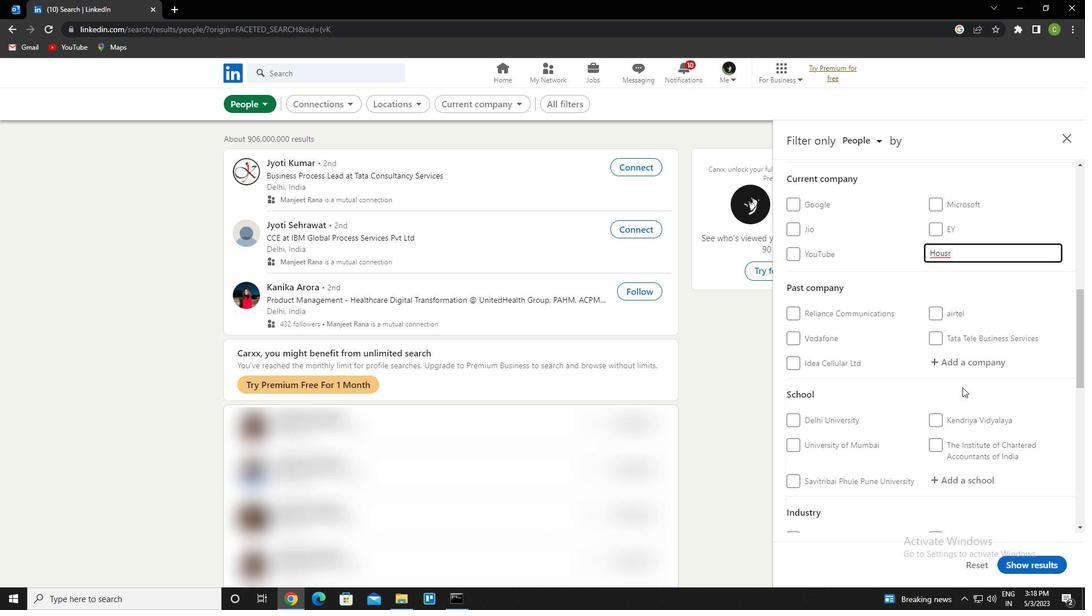 
Action: Mouse scrolled (963, 398) with delta (0, 0)
Screenshot: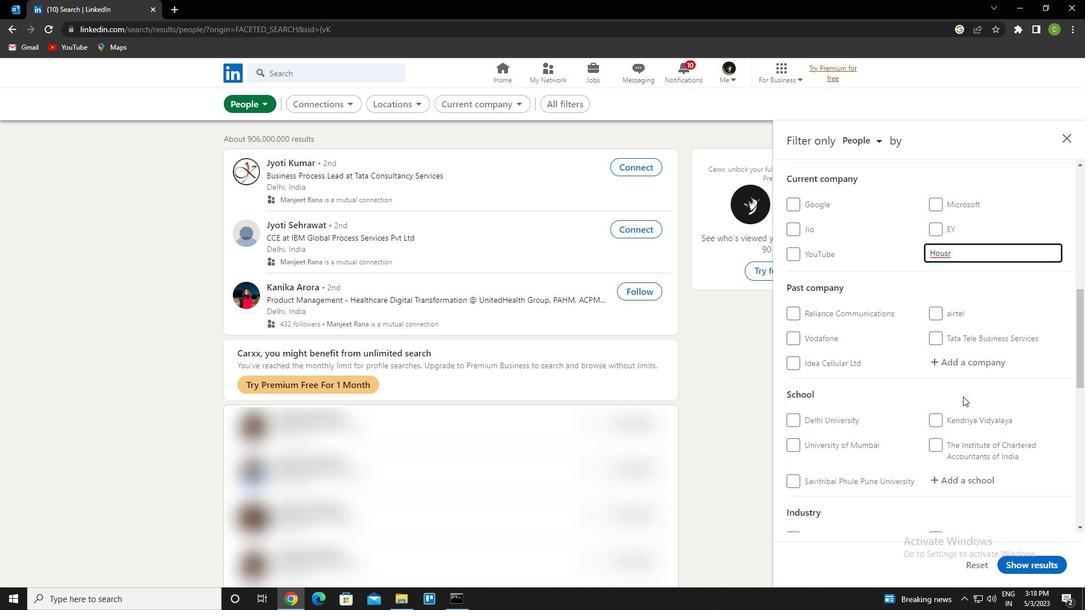
Action: Mouse moved to (964, 399)
Screenshot: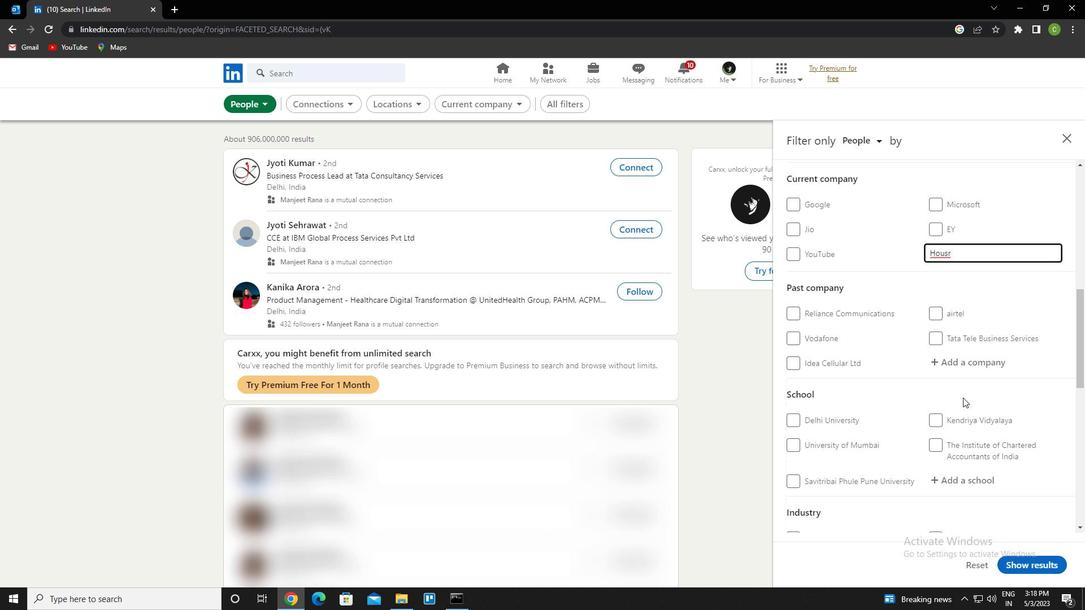 
Action: Mouse scrolled (964, 398) with delta (0, 0)
Screenshot: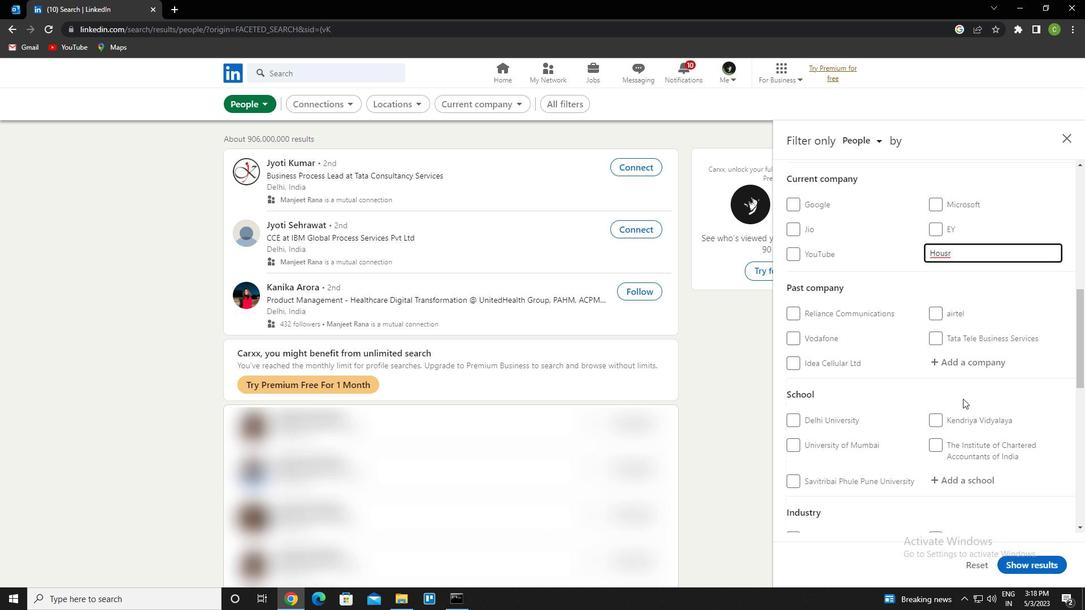 
Action: Mouse moved to (973, 368)
Screenshot: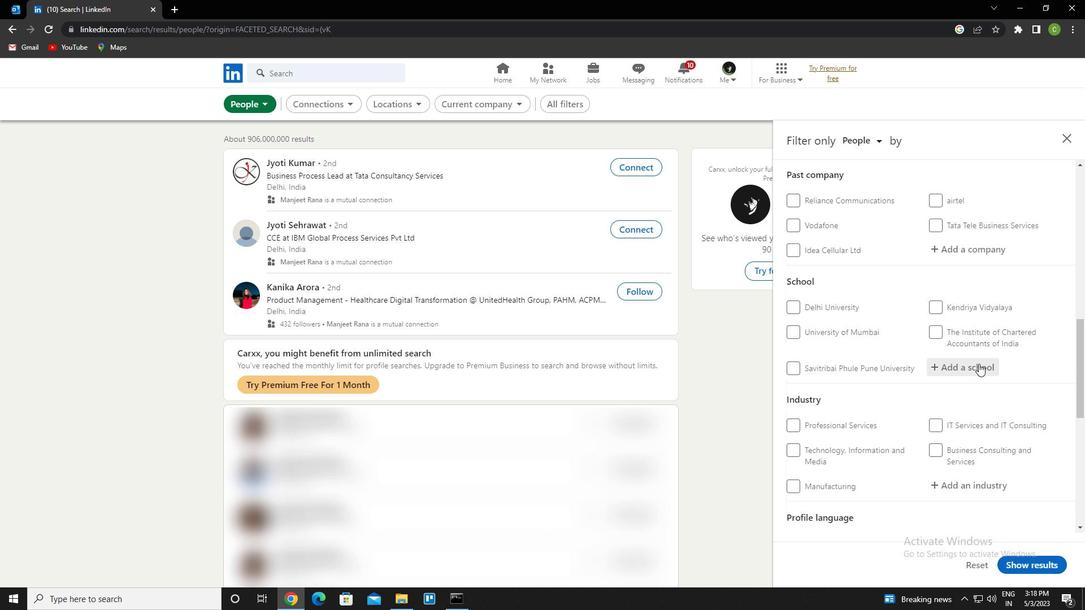 
Action: Mouse scrolled (973, 368) with delta (0, 0)
Screenshot: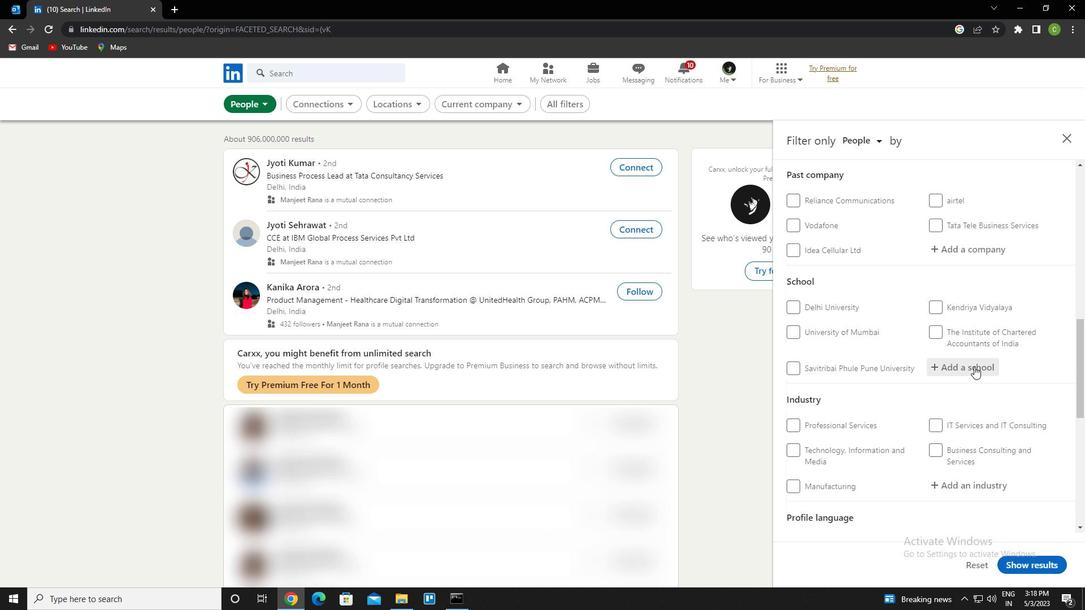 
Action: Mouse scrolled (973, 368) with delta (0, 0)
Screenshot: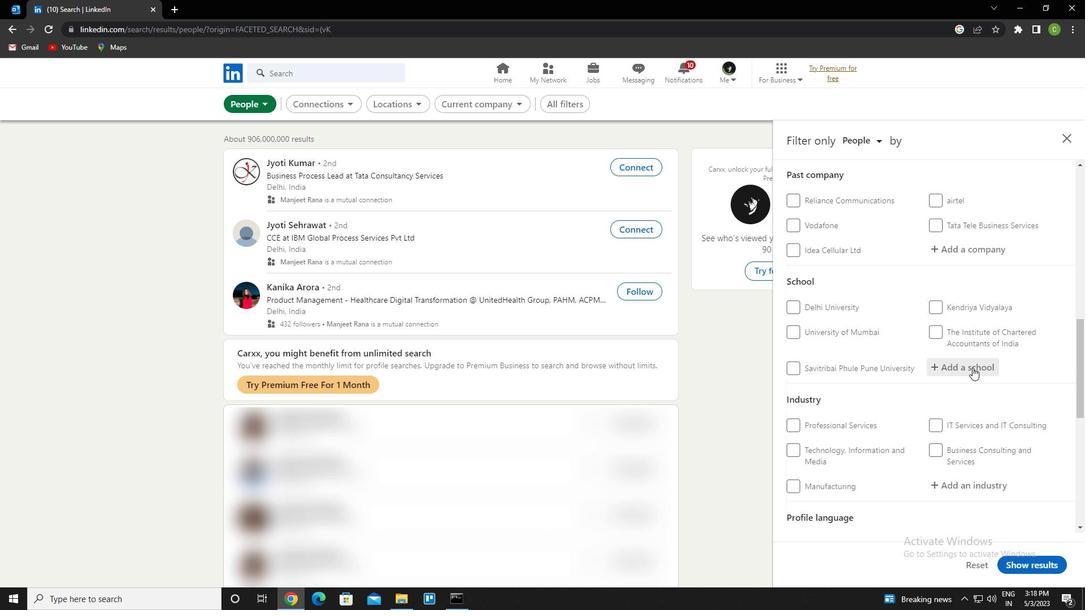 
Action: Mouse moved to (964, 285)
Screenshot: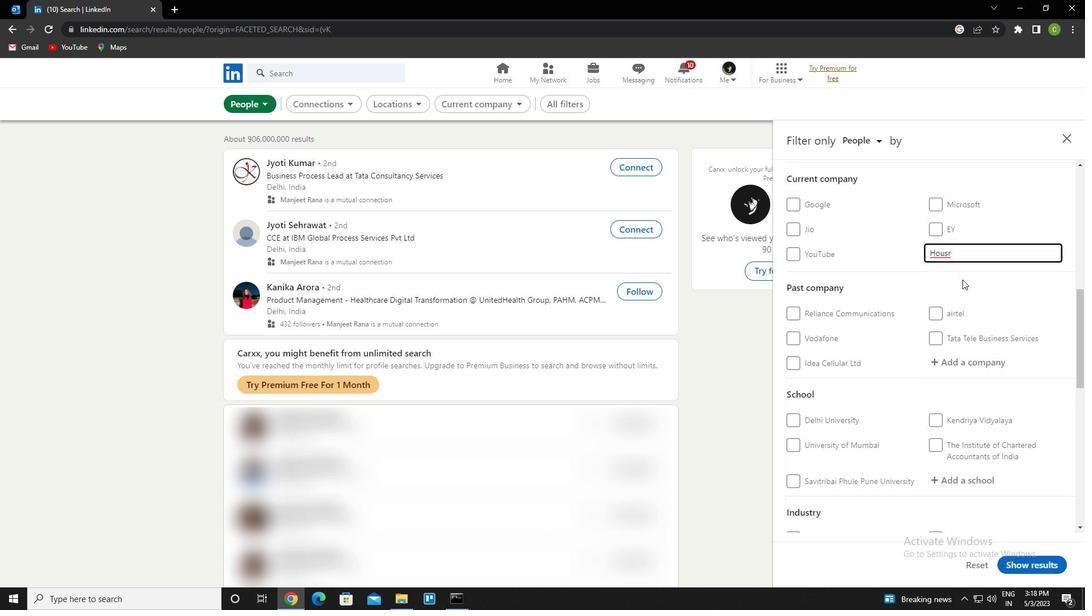 
Action: Key pressed <Key.backspace>
Screenshot: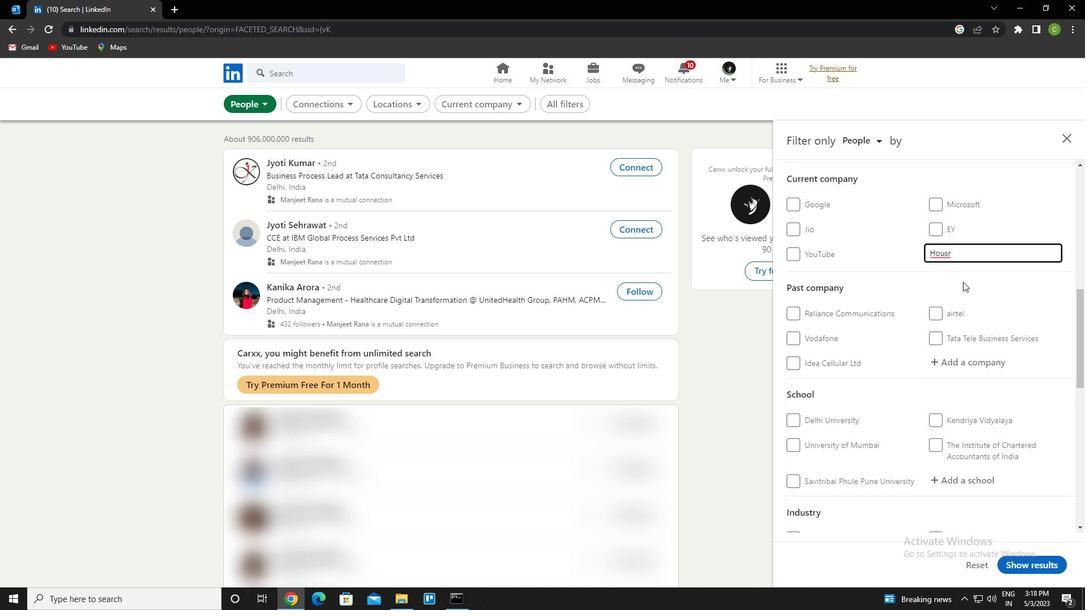 
Action: Mouse moved to (964, 286)
Screenshot: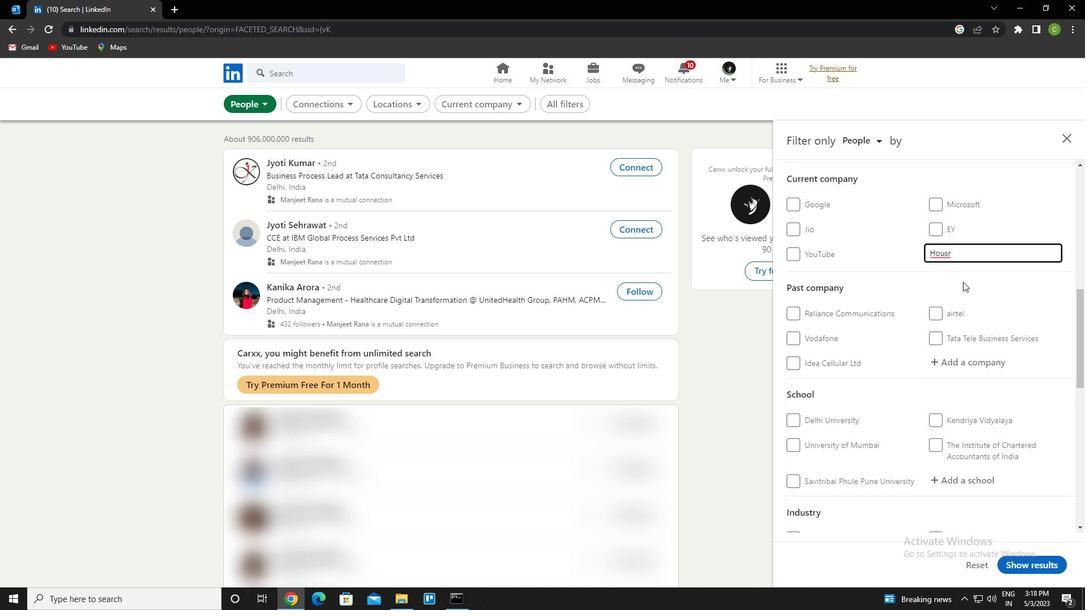 
Action: Key pressed <Key.down>
Screenshot: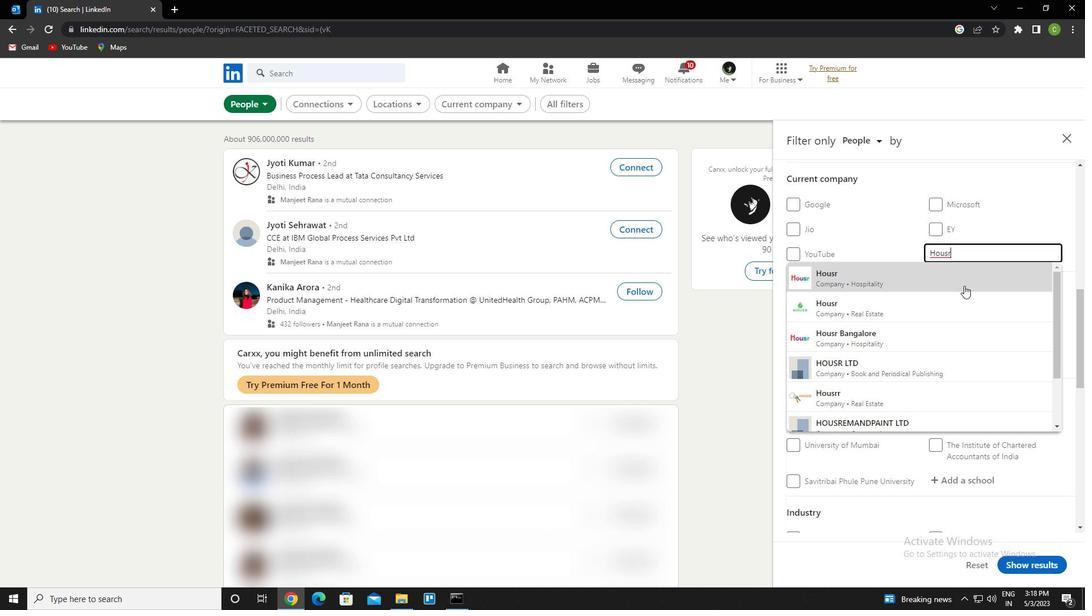 
Action: Mouse moved to (964, 306)
Screenshot: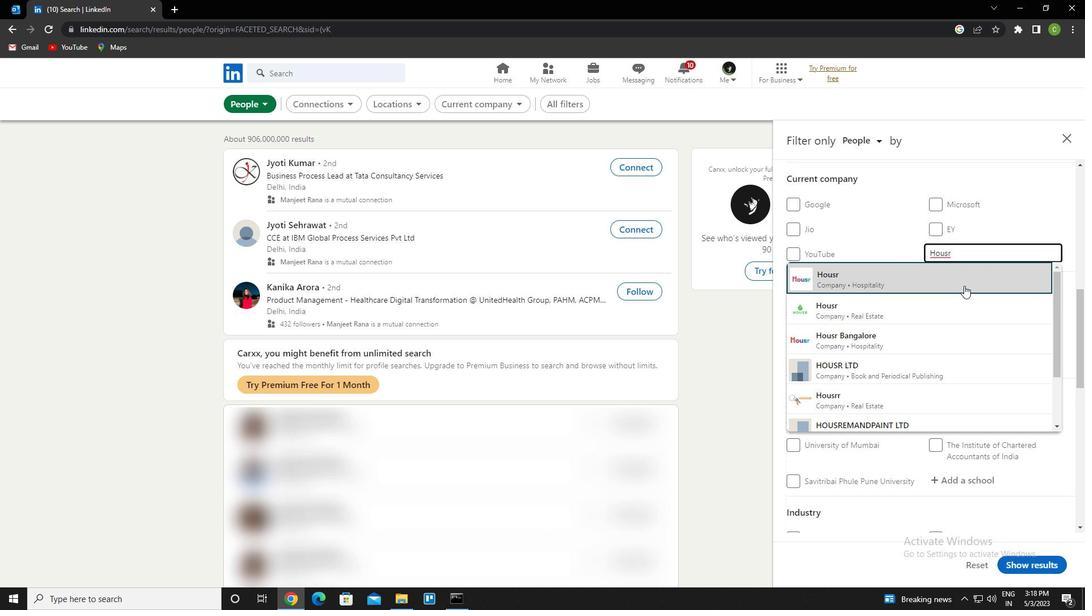 
Action: Key pressed <Key.enter>
Screenshot: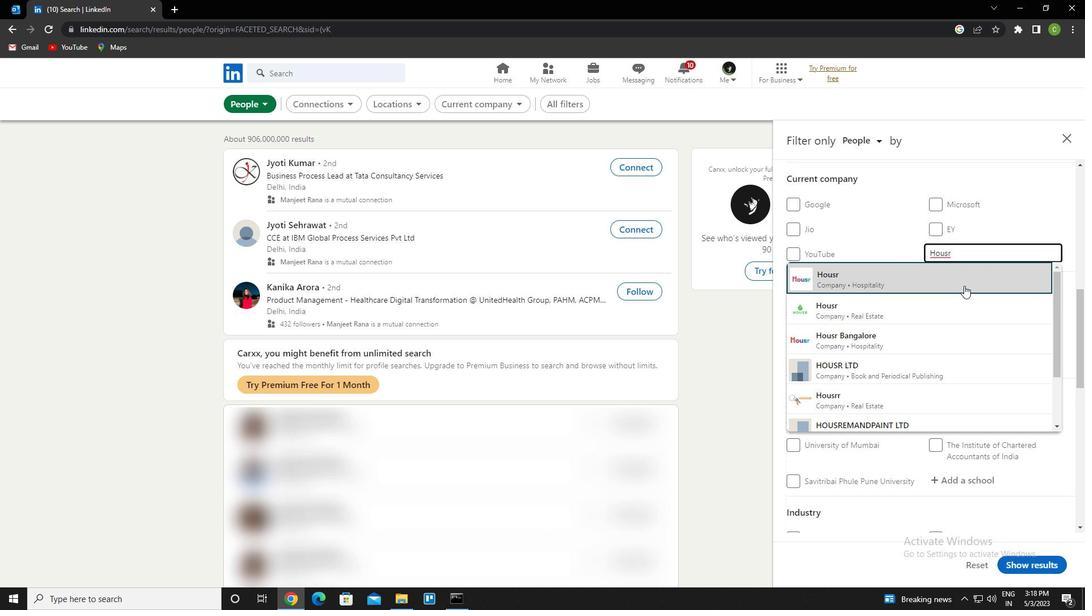 
Action: Mouse moved to (967, 348)
Screenshot: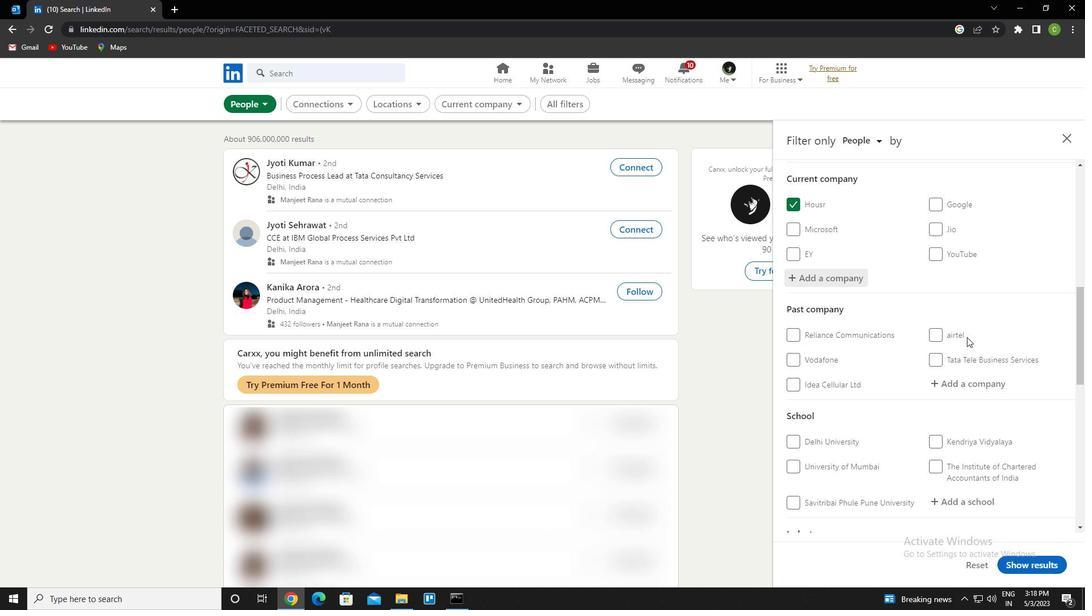 
Action: Mouse scrolled (967, 348) with delta (0, 0)
Screenshot: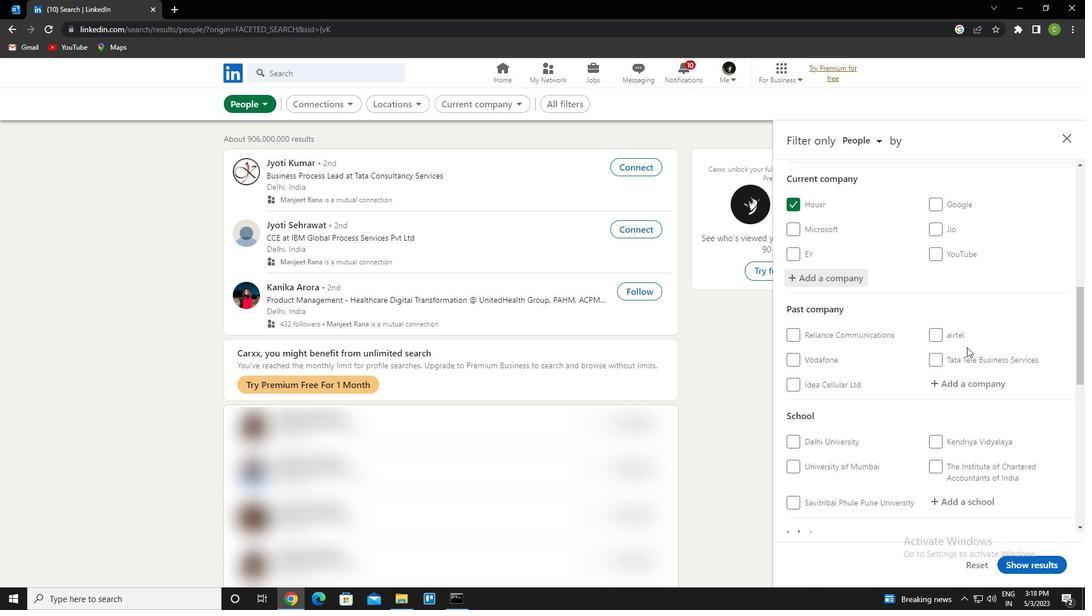 
Action: Mouse scrolled (967, 348) with delta (0, 0)
Screenshot: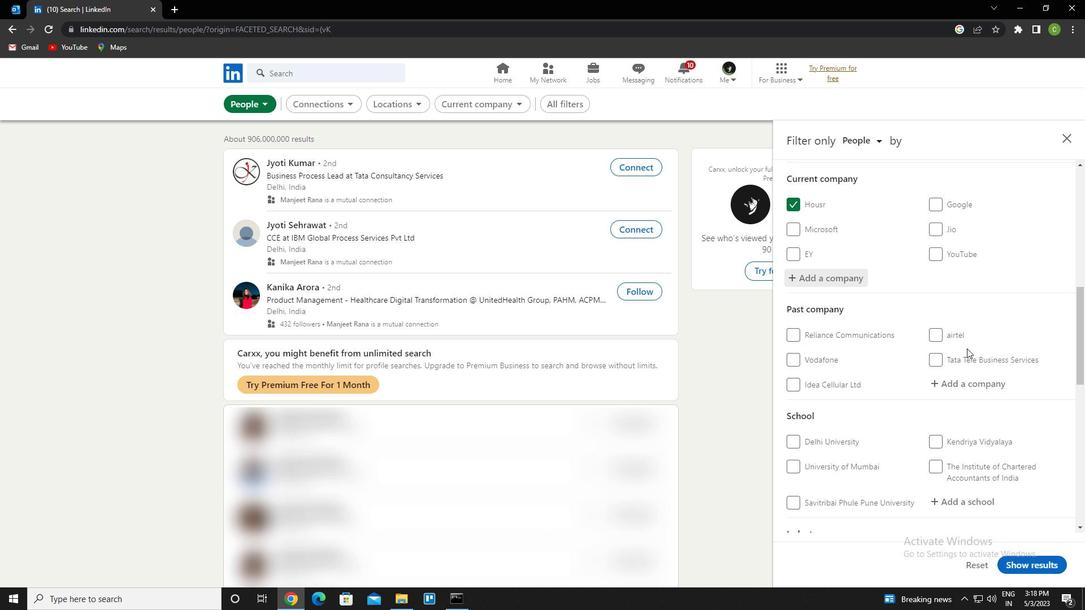 
Action: Mouse scrolled (967, 348) with delta (0, 0)
Screenshot: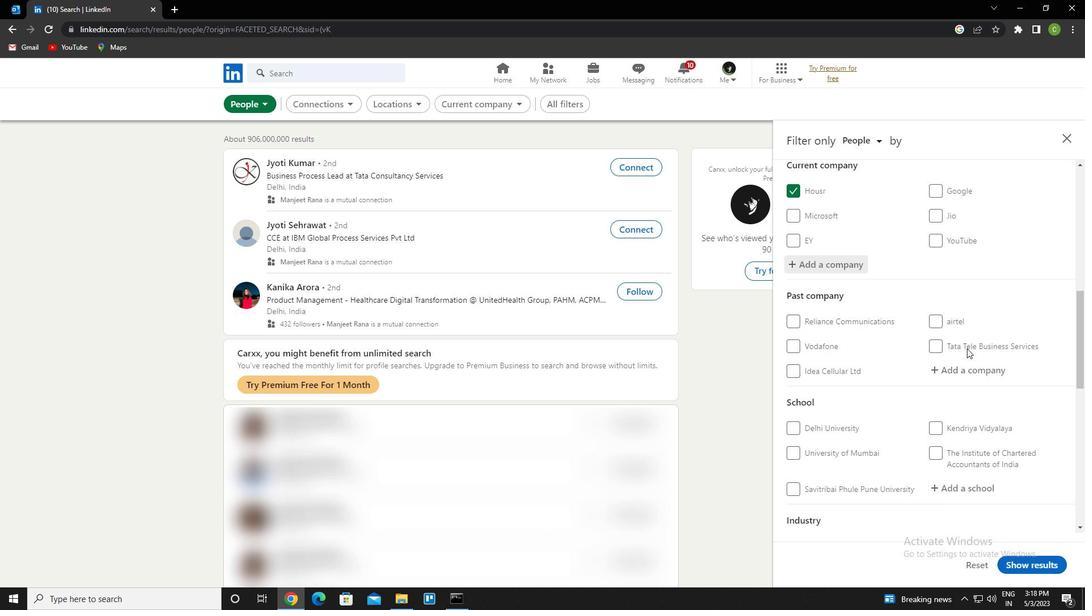 
Action: Mouse moved to (976, 335)
Screenshot: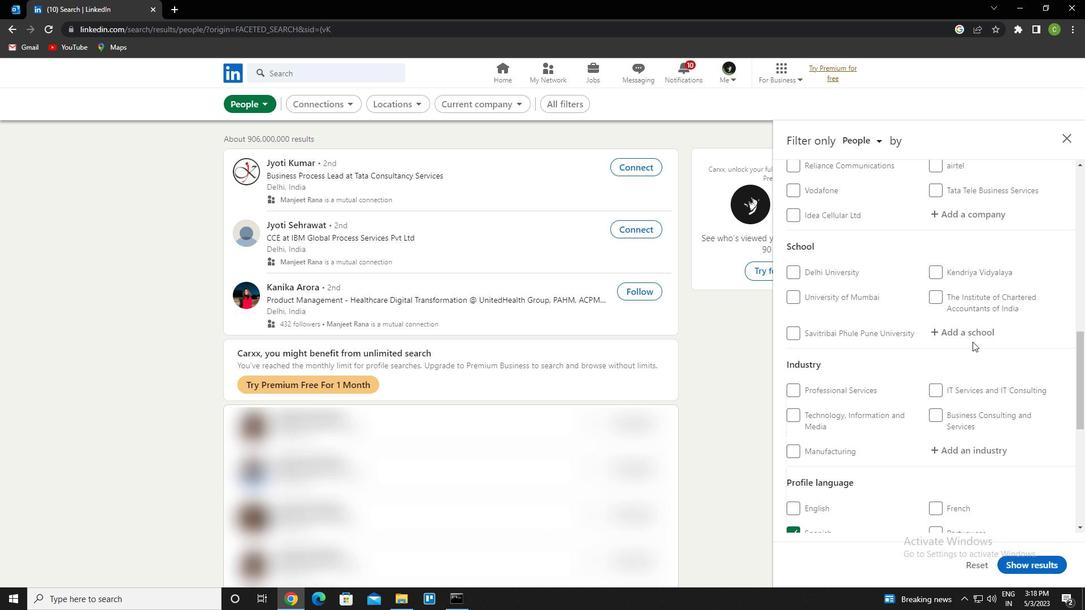 
Action: Mouse pressed left at (976, 335)
Screenshot: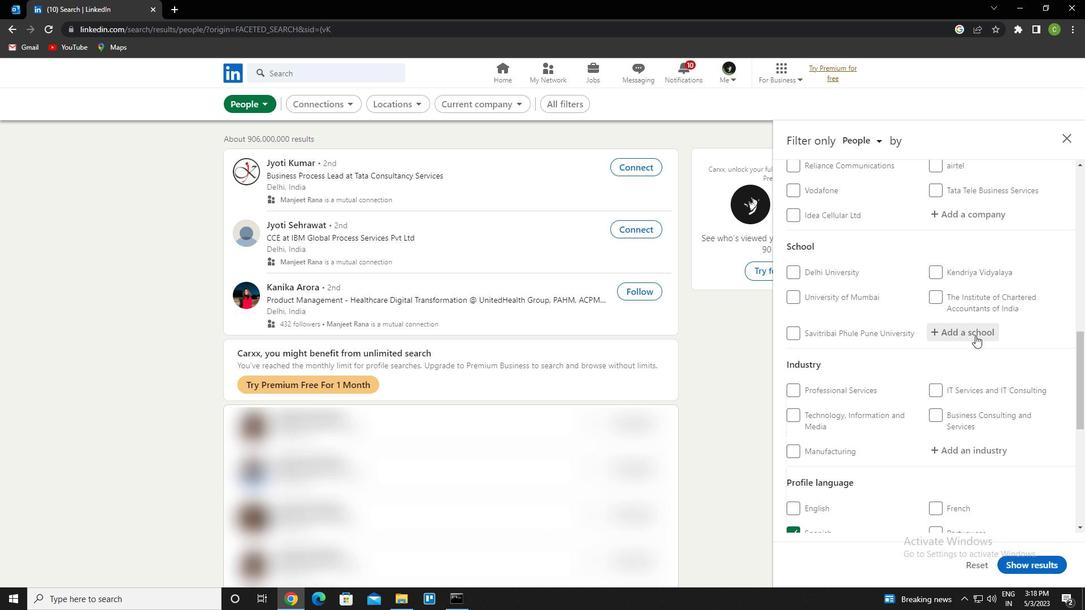 
Action: Key pressed <Key.caps_lock>j<Key.caps_lock>agan<Key.space>institute<Key.space>of<Key.space>management<Key.space><Key.down><Key.enter>
Screenshot: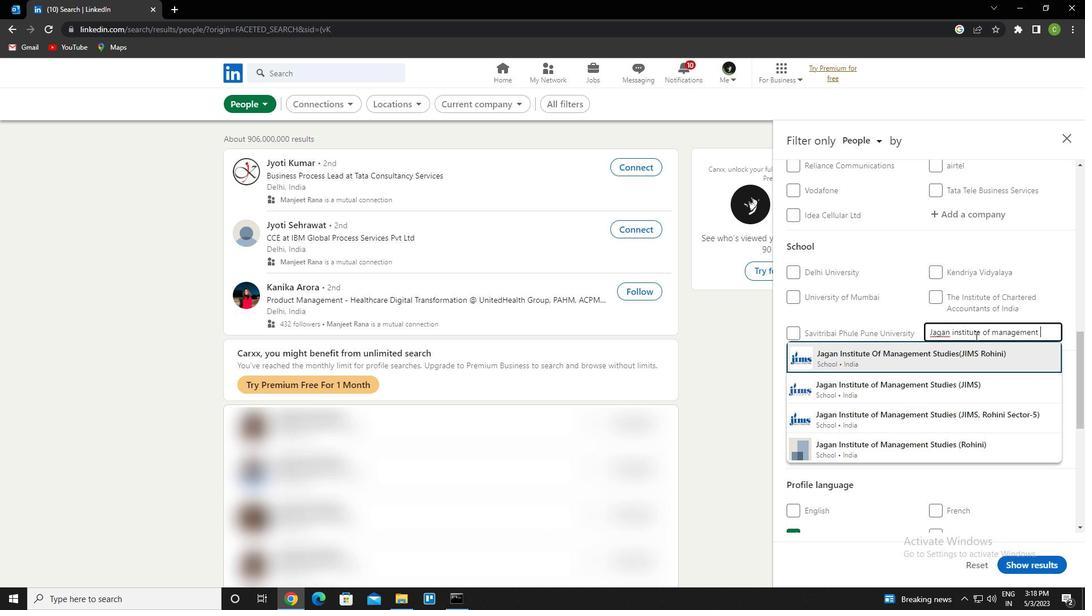 
Action: Mouse scrolled (976, 335) with delta (0, 0)
Screenshot: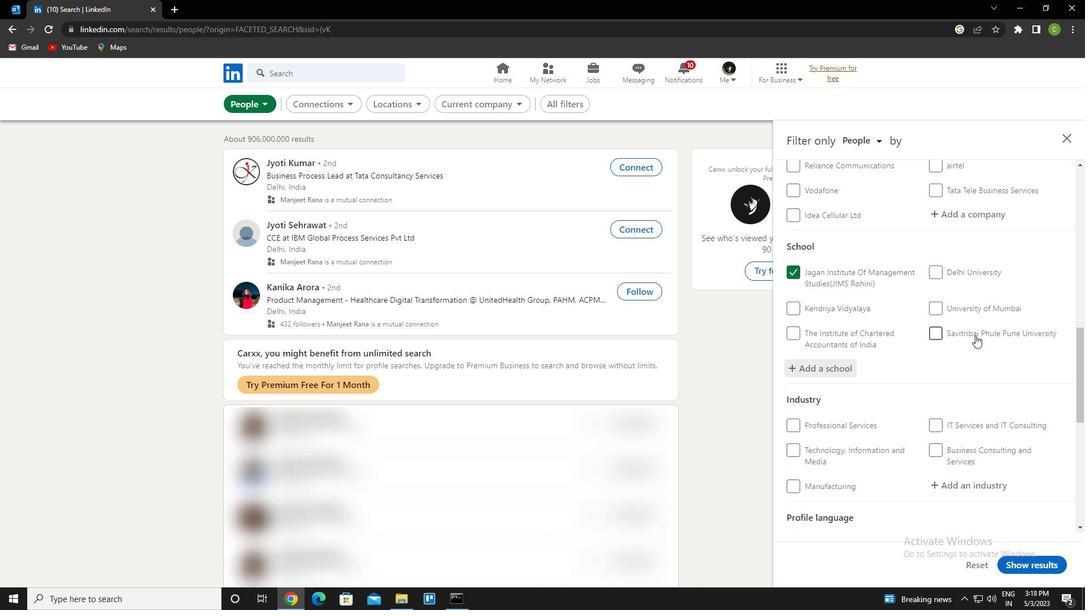 
Action: Mouse scrolled (976, 335) with delta (0, 0)
Screenshot: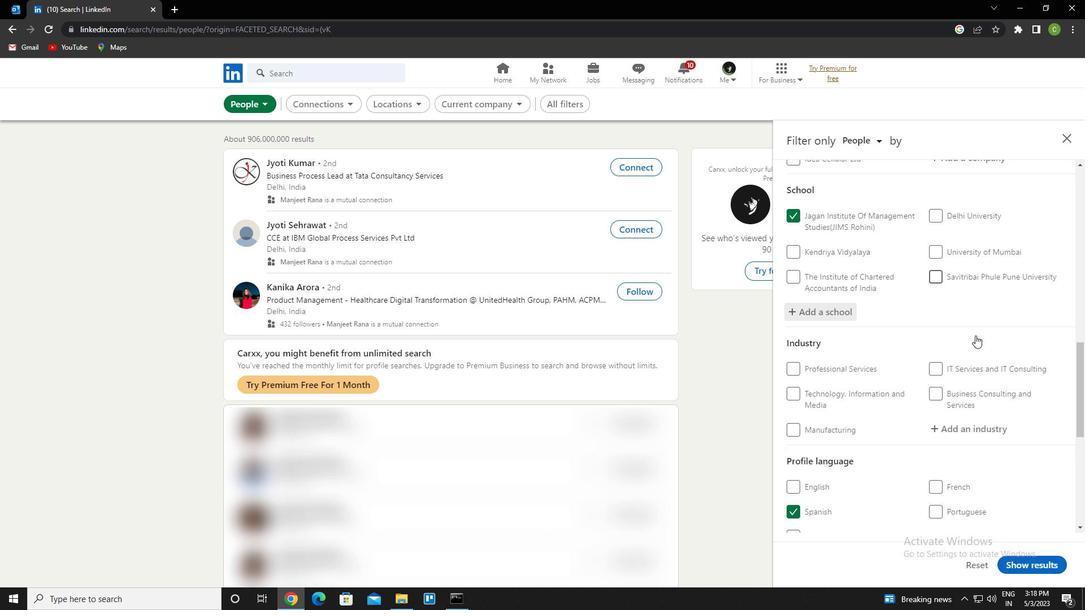 
Action: Mouse scrolled (976, 335) with delta (0, 0)
Screenshot: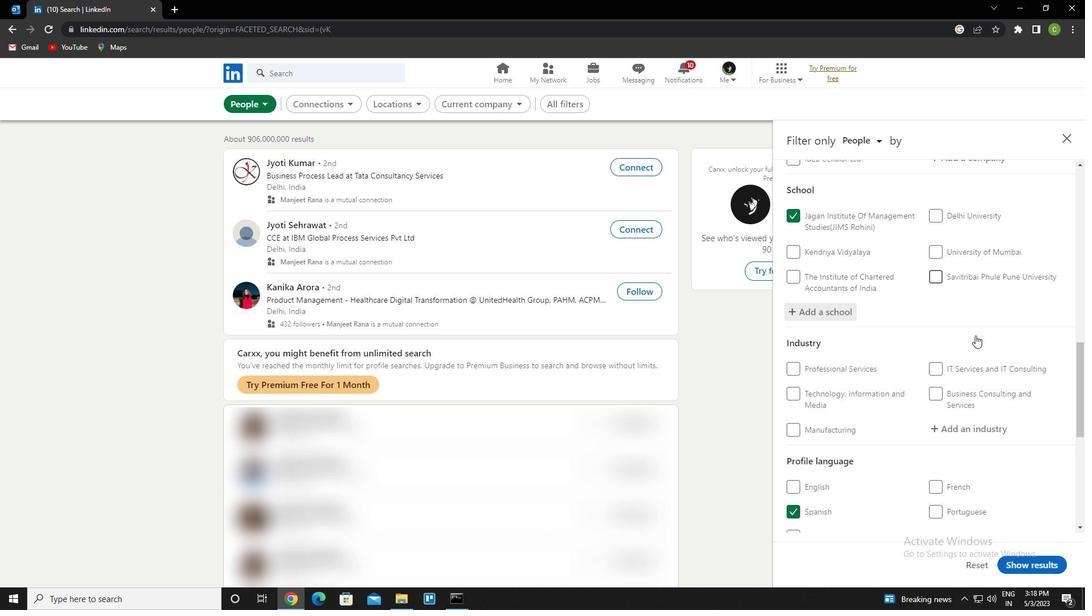 
Action: Mouse moved to (983, 311)
Screenshot: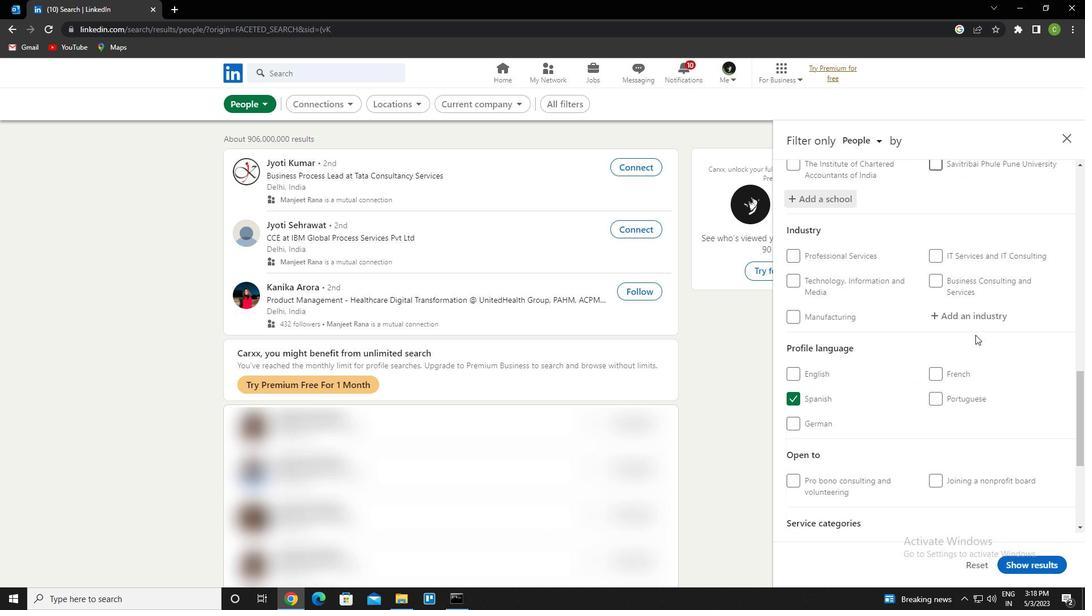 
Action: Mouse pressed left at (983, 311)
Screenshot: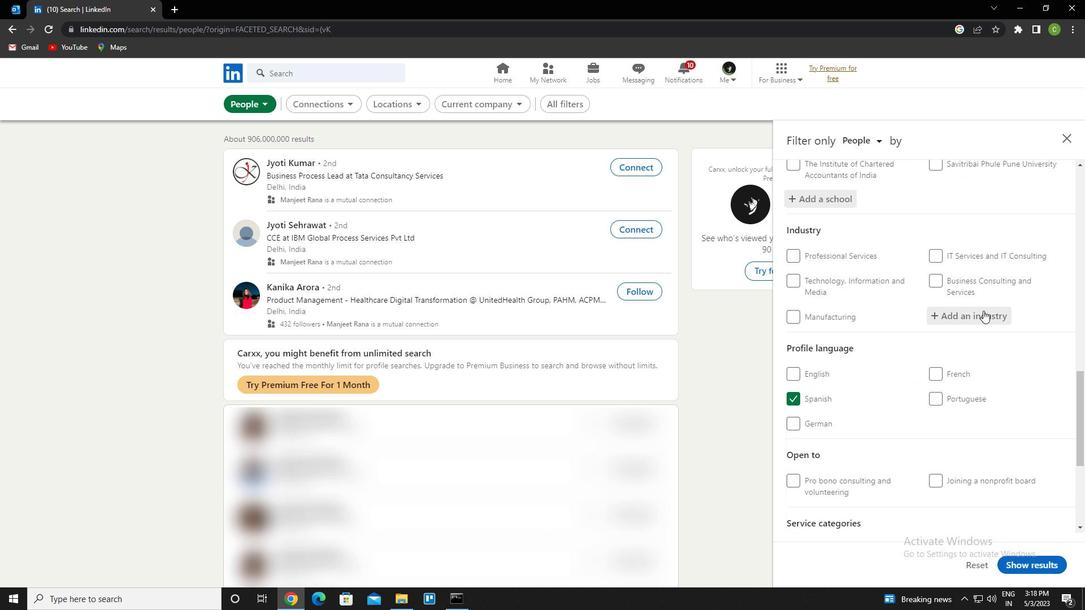 
Action: Key pressed <Key.caps_lock>w<Key.caps_lock>holesale<Key.space>machinery<Key.down><Key.enter>
Screenshot: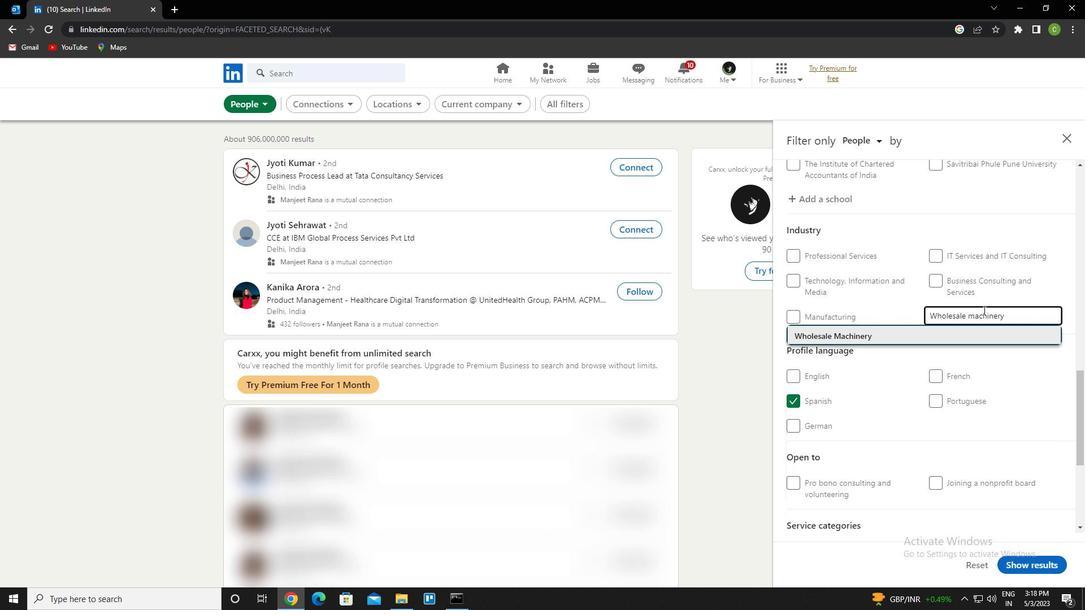 
Action: Mouse scrolled (983, 310) with delta (0, 0)
Screenshot: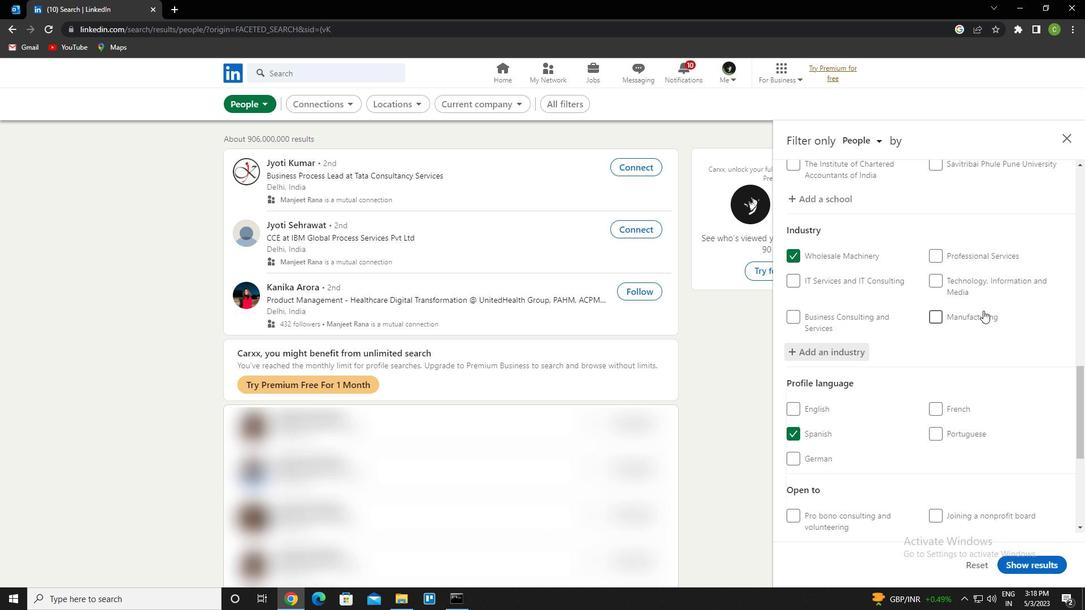 
Action: Mouse scrolled (983, 310) with delta (0, 0)
Screenshot: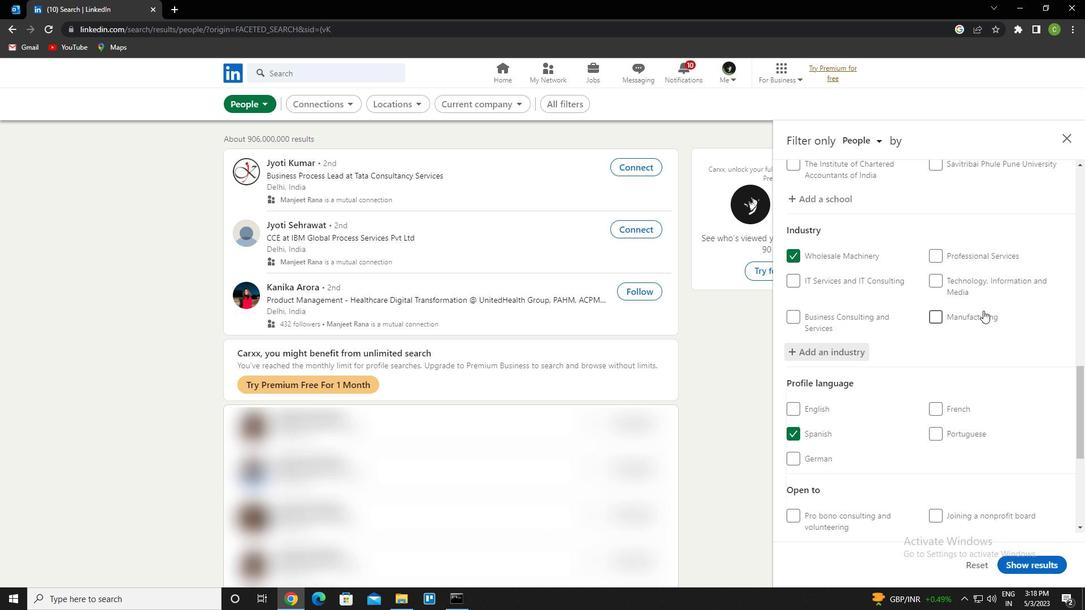 
Action: Mouse scrolled (983, 310) with delta (0, 0)
Screenshot: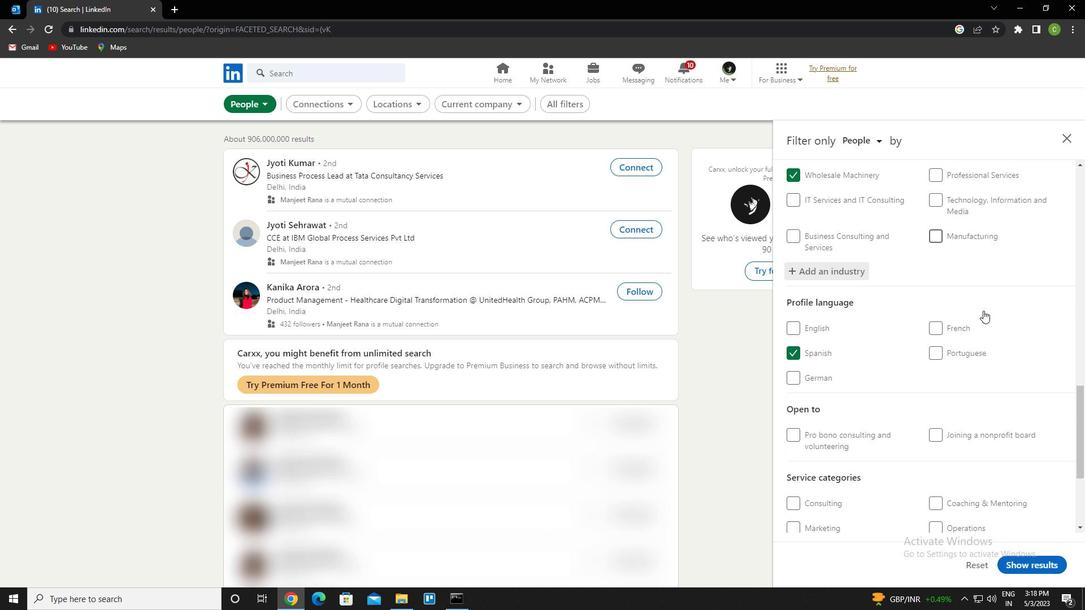 
Action: Mouse scrolled (983, 310) with delta (0, 0)
Screenshot: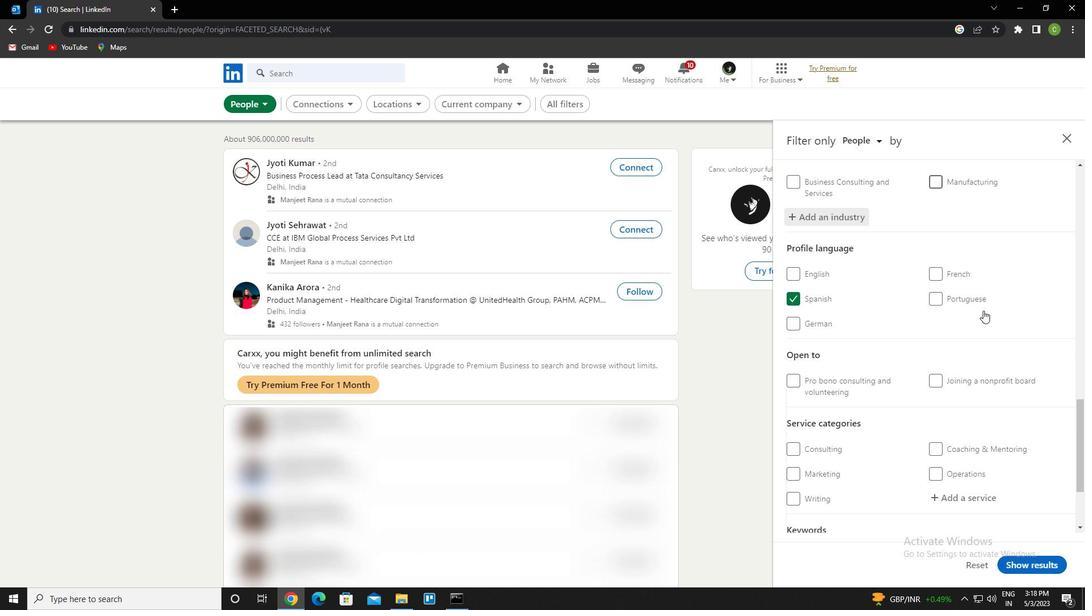 
Action: Mouse scrolled (983, 310) with delta (0, 0)
Screenshot: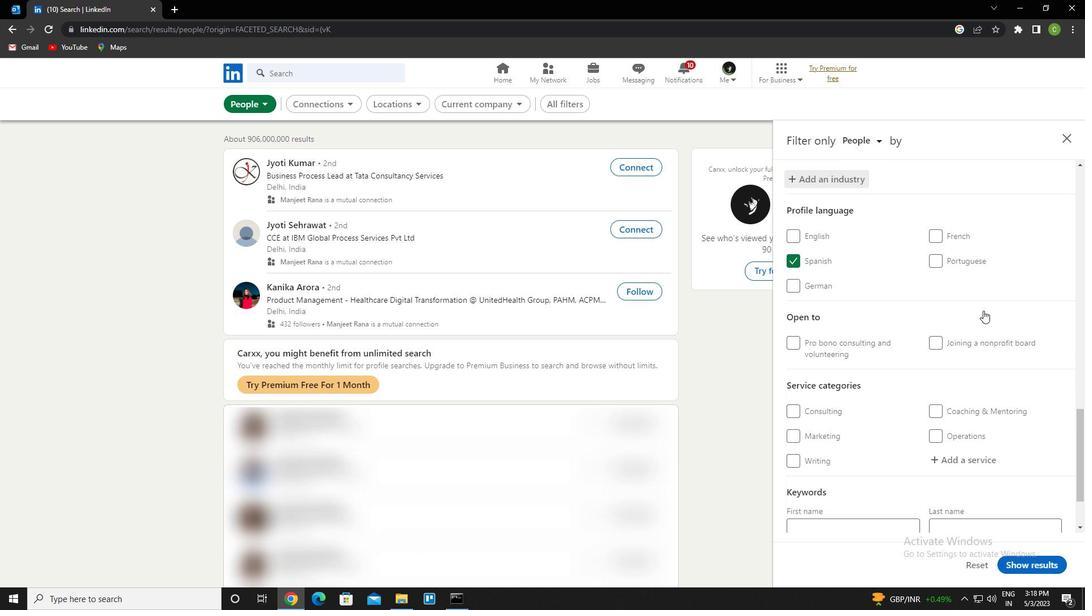 
Action: Mouse scrolled (983, 310) with delta (0, 0)
Screenshot: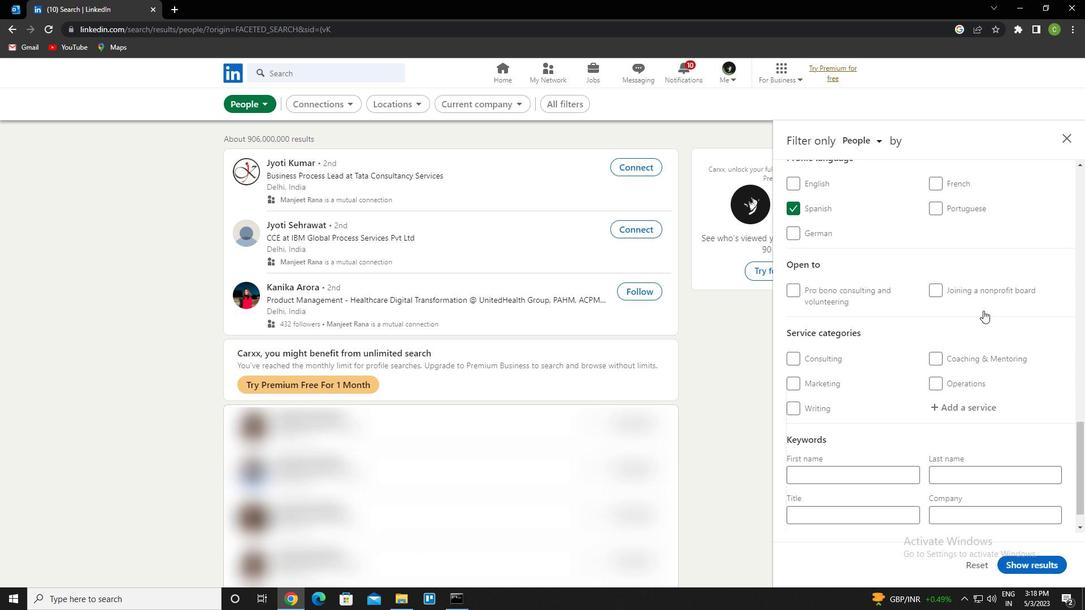 
Action: Mouse moved to (963, 370)
Screenshot: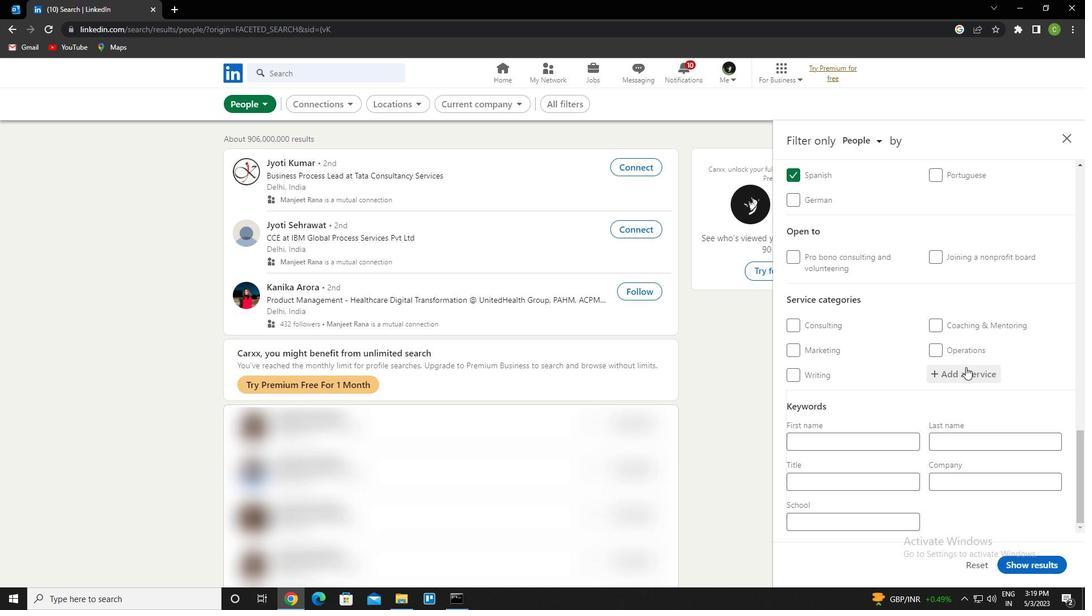 
Action: Mouse scrolled (963, 370) with delta (0, 0)
Screenshot: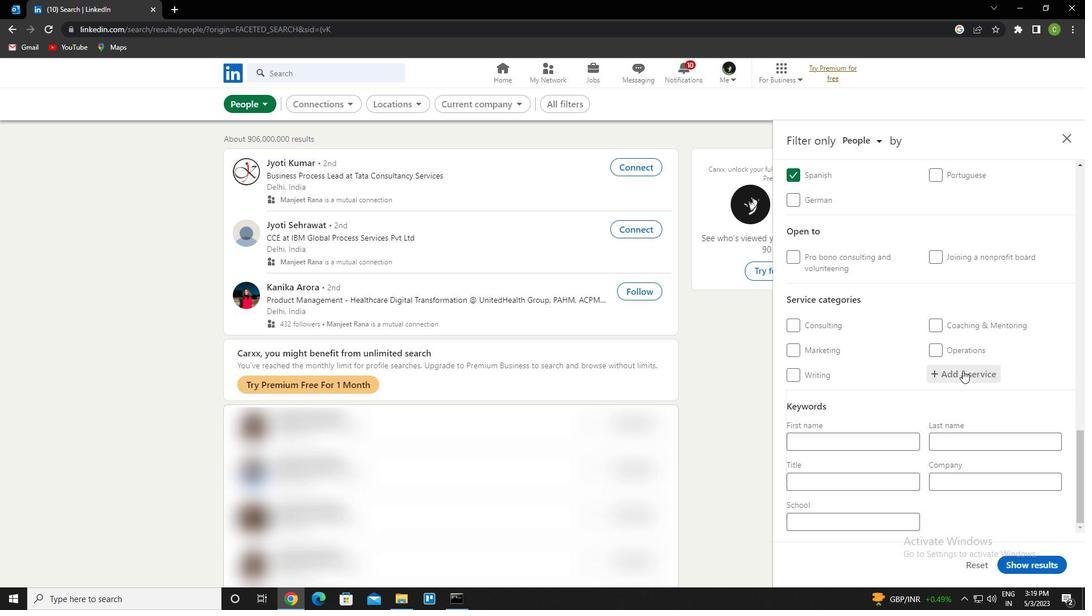 
Action: Mouse scrolled (963, 370) with delta (0, 0)
Screenshot: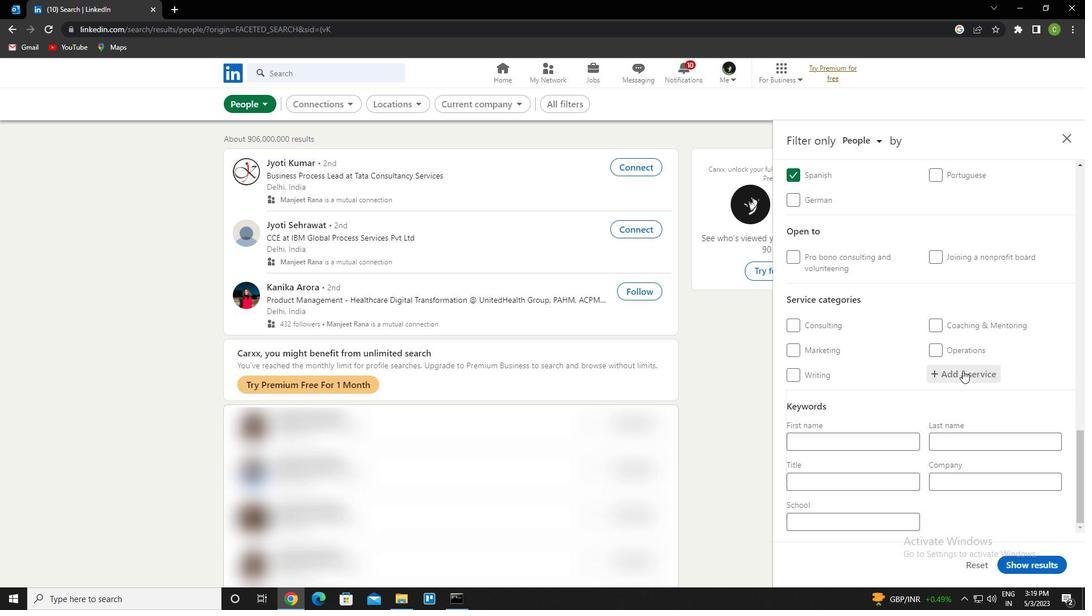 
Action: Mouse pressed left at (963, 370)
Screenshot: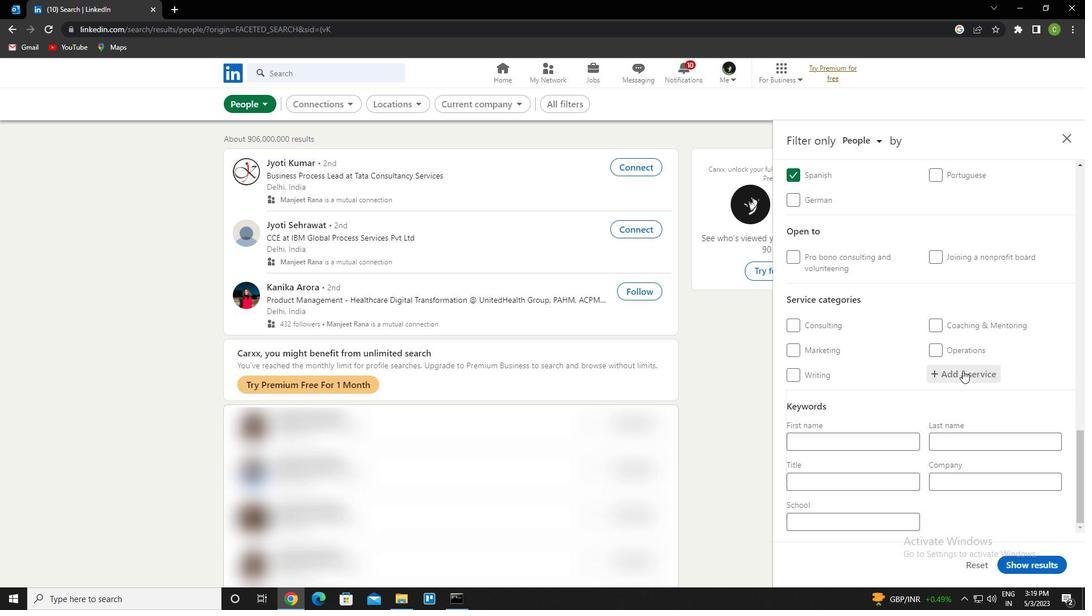 
Action: Key pressed <Key.caps_lock>w<Key.caps_lock>edding<Key.space>photo<Key.down><Key.shift_r><Key.enter>
Screenshot: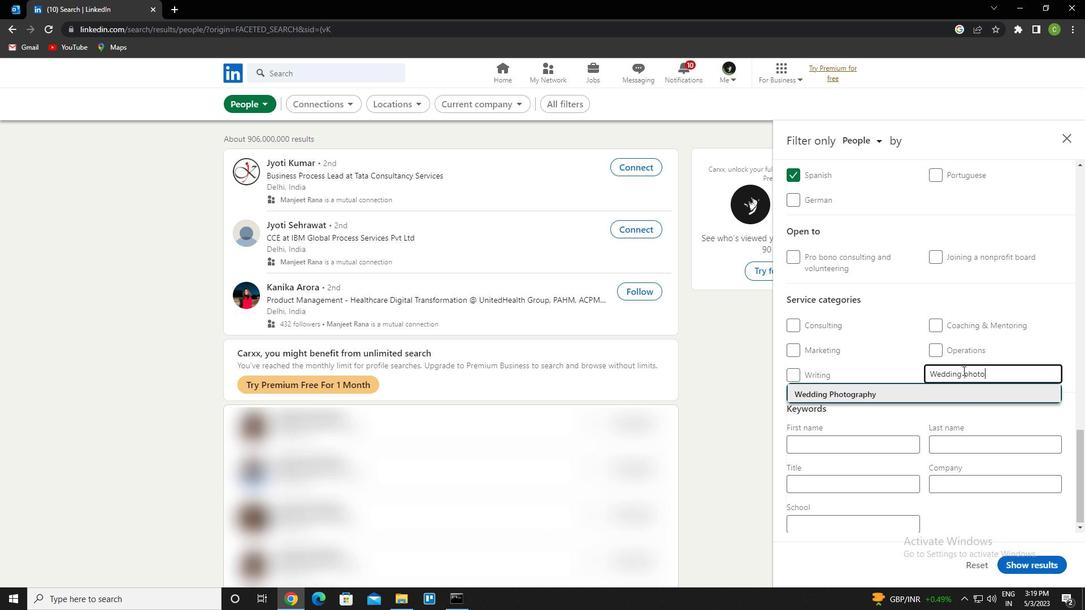 
Action: Mouse scrolled (963, 370) with delta (0, 0)
Screenshot: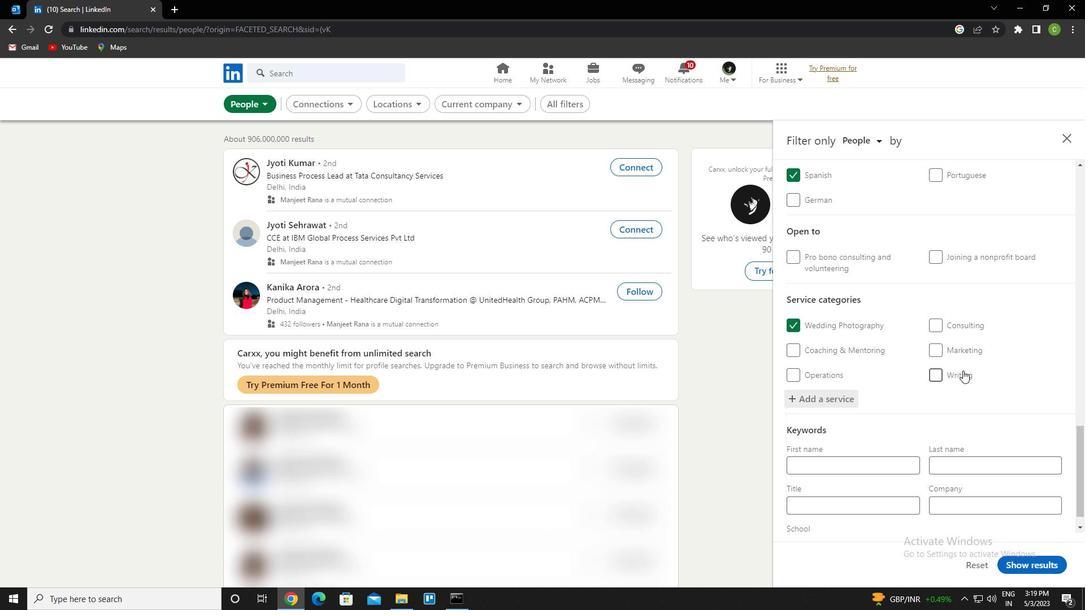 
Action: Mouse scrolled (963, 370) with delta (0, 0)
Screenshot: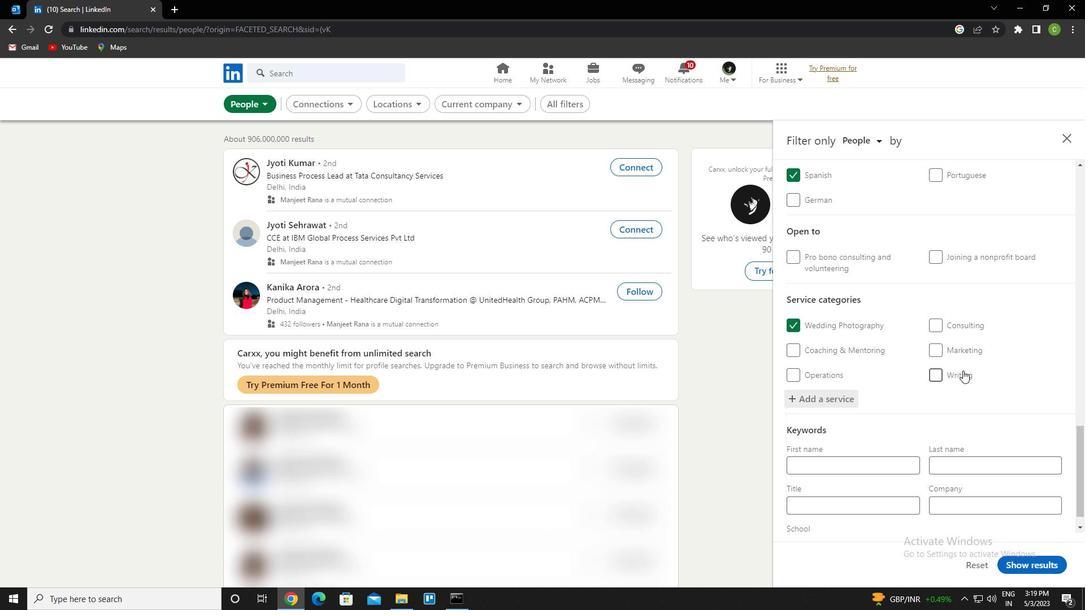 
Action: Mouse scrolled (963, 370) with delta (0, 0)
Screenshot: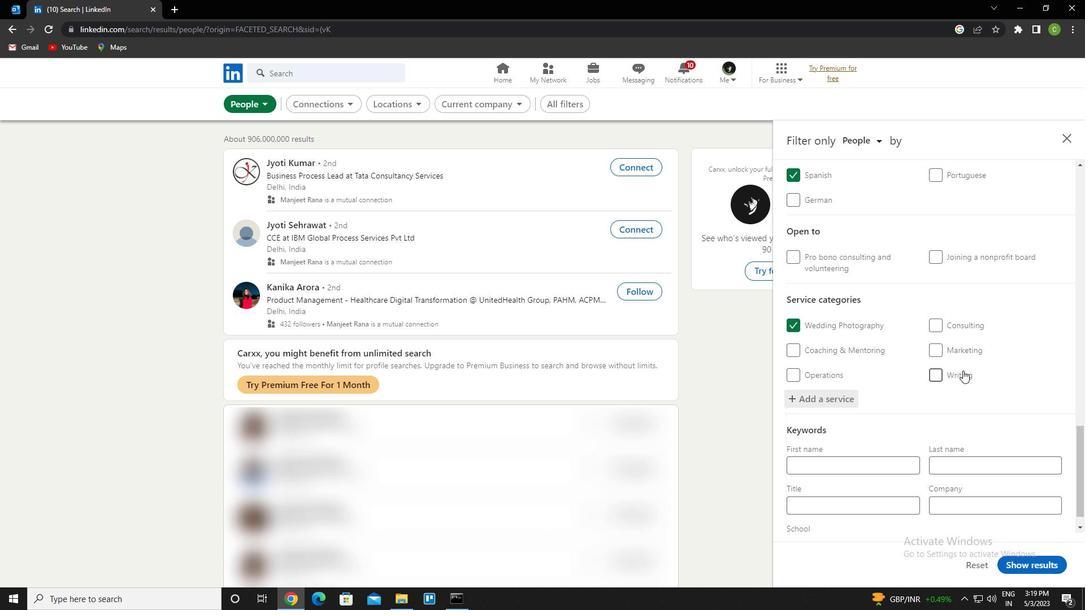 
Action: Mouse scrolled (963, 370) with delta (0, 0)
Screenshot: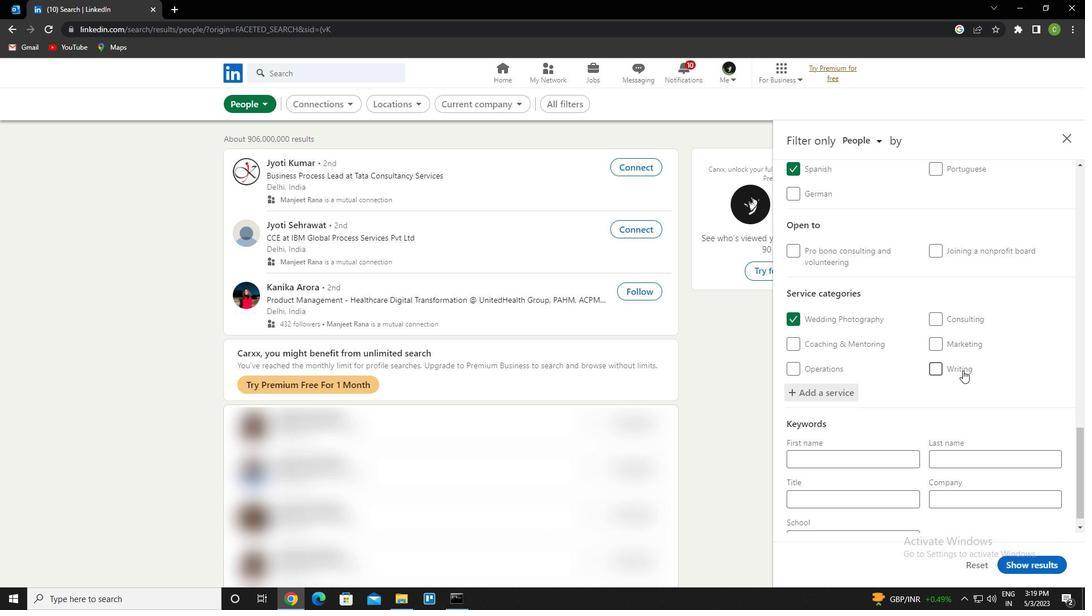 
Action: Mouse moved to (970, 377)
Screenshot: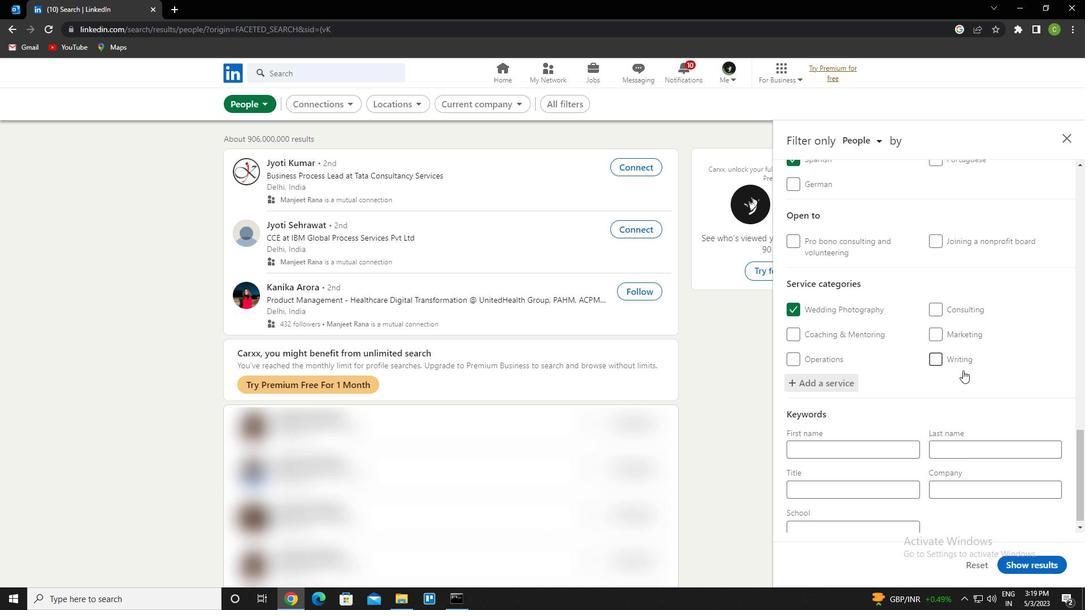 
Action: Mouse scrolled (970, 376) with delta (0, 0)
Screenshot: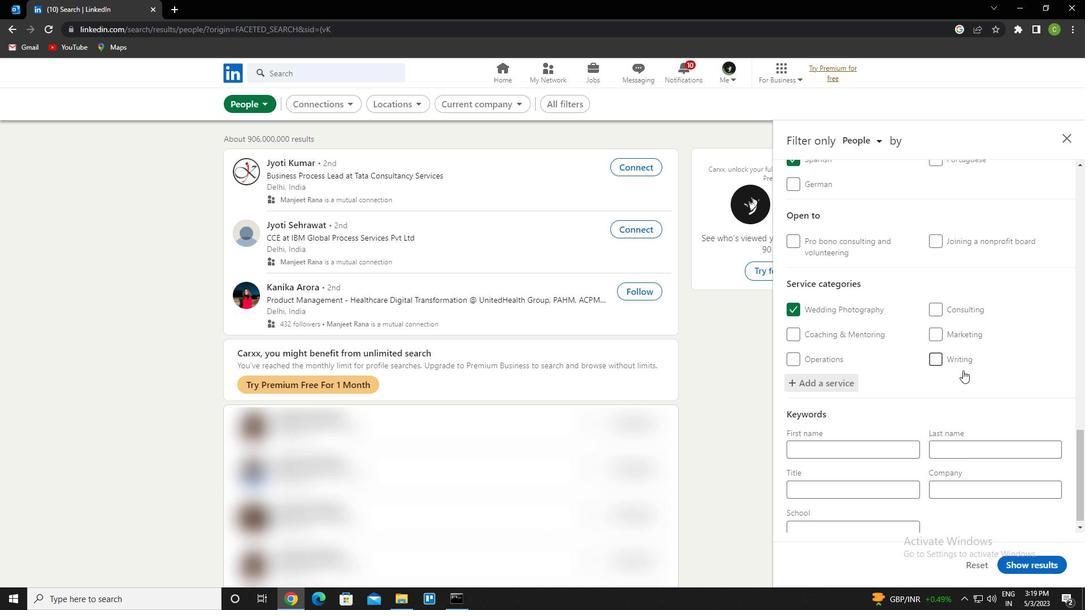 
Action: Mouse moved to (974, 380)
Screenshot: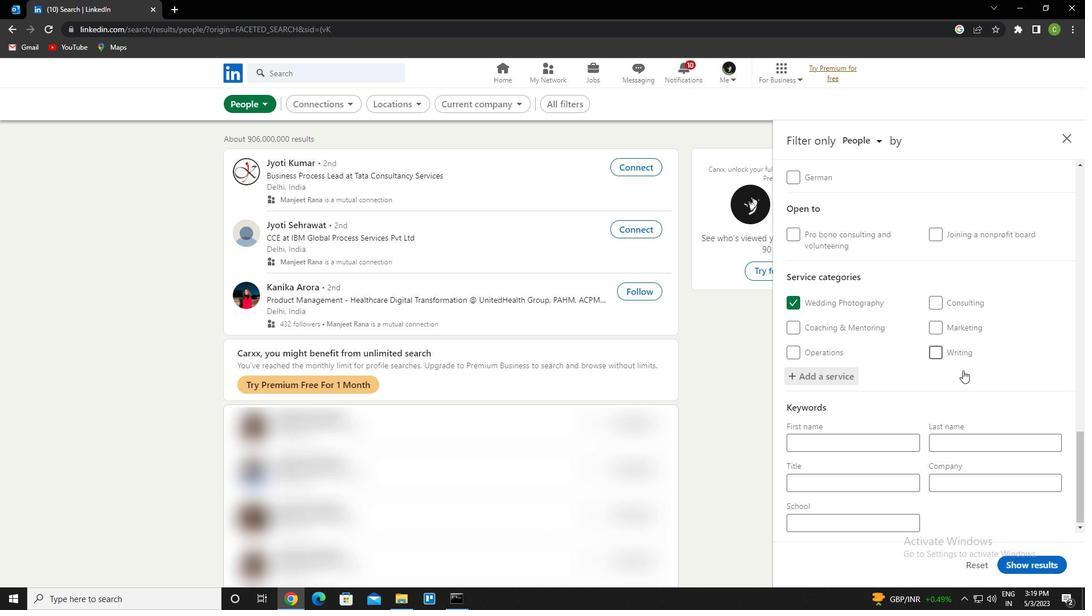 
Action: Mouse scrolled (974, 380) with delta (0, 0)
Screenshot: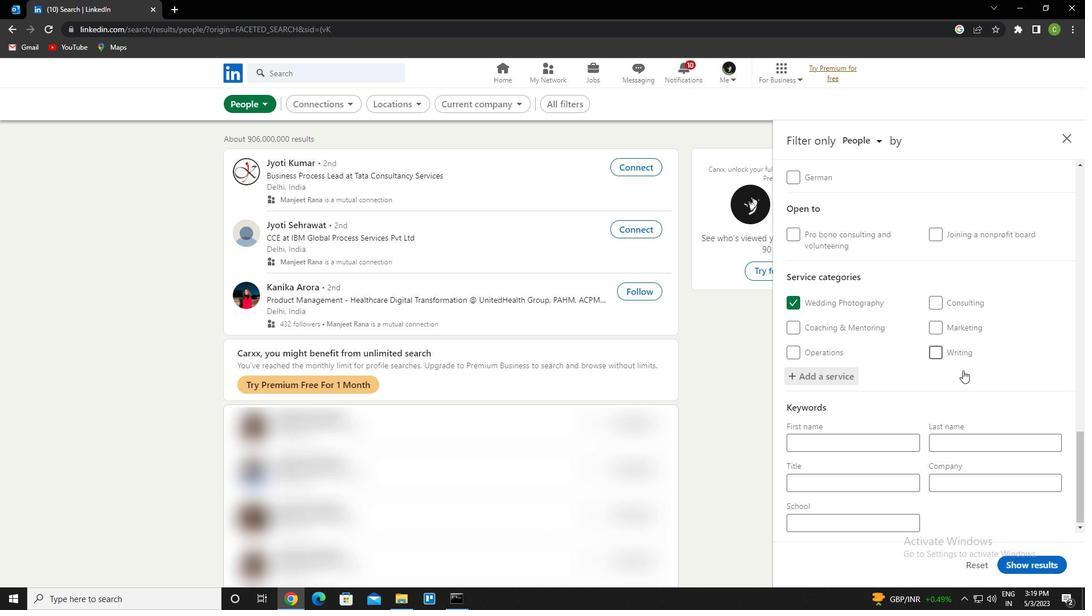 
Action: Mouse moved to (843, 483)
Screenshot: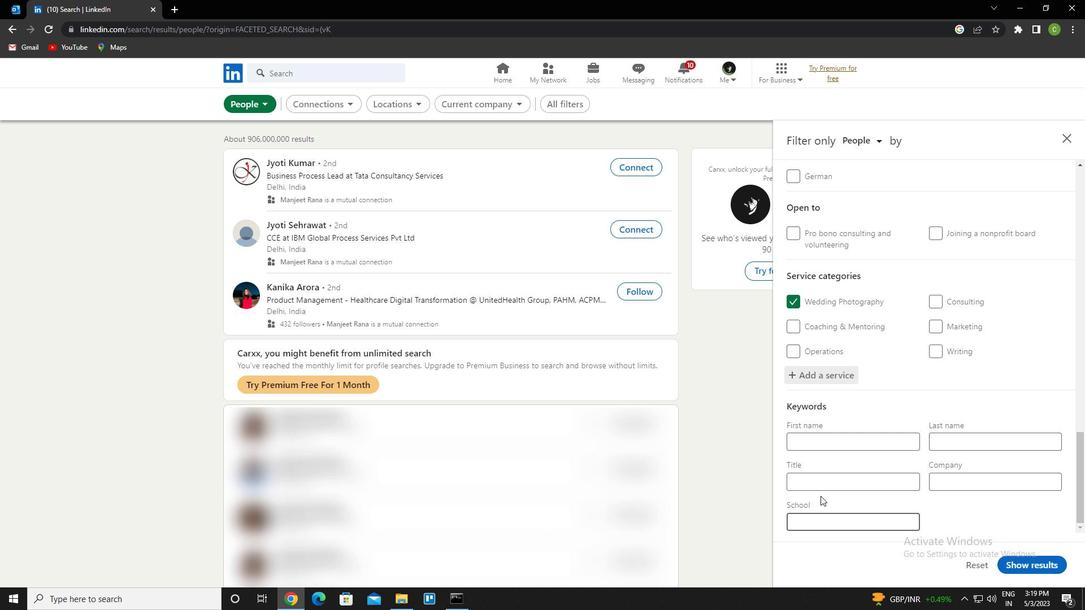 
Action: Mouse pressed left at (843, 483)
Screenshot: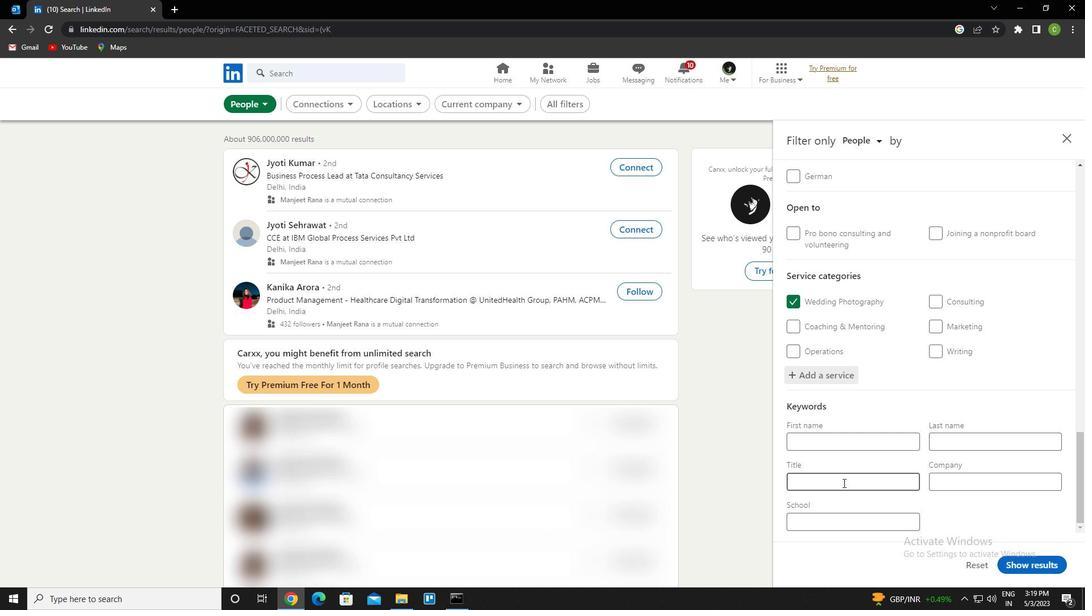 
Action: Key pressed <Key.caps_lock>i<Key.caps_lock>mprovement<Key.space><Key.caps_lock>c<Key.caps_lock>onsultant
Screenshot: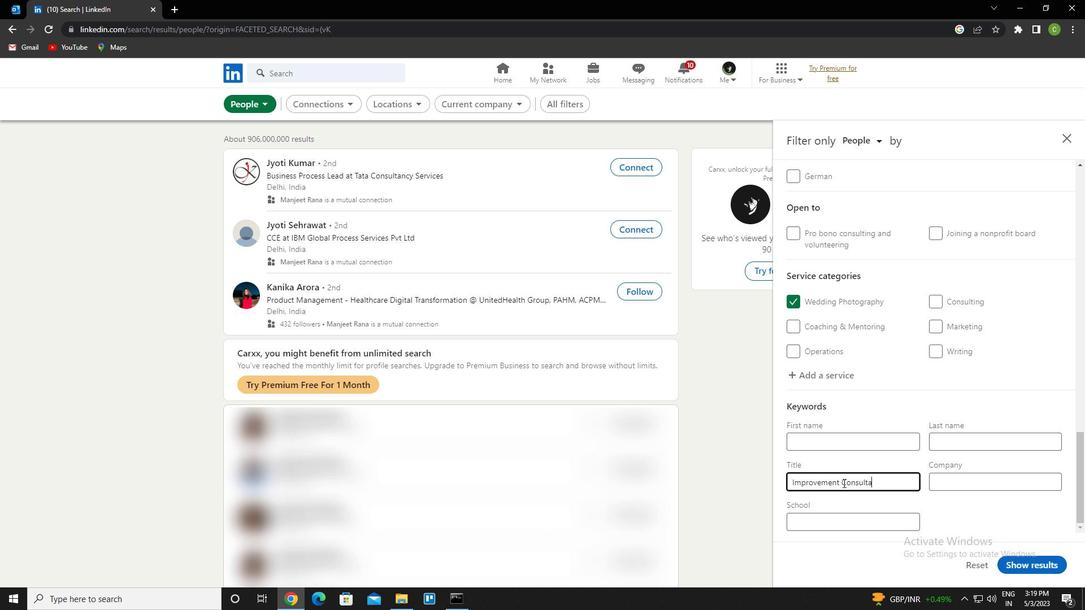 
Action: Mouse moved to (1004, 558)
Screenshot: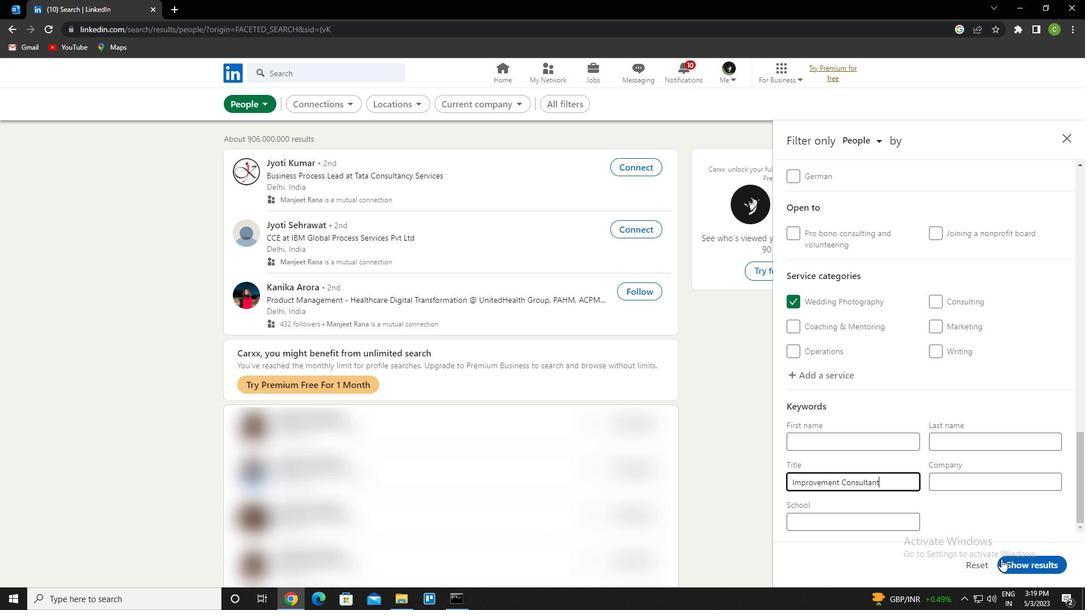 
Action: Mouse pressed left at (1004, 558)
Screenshot: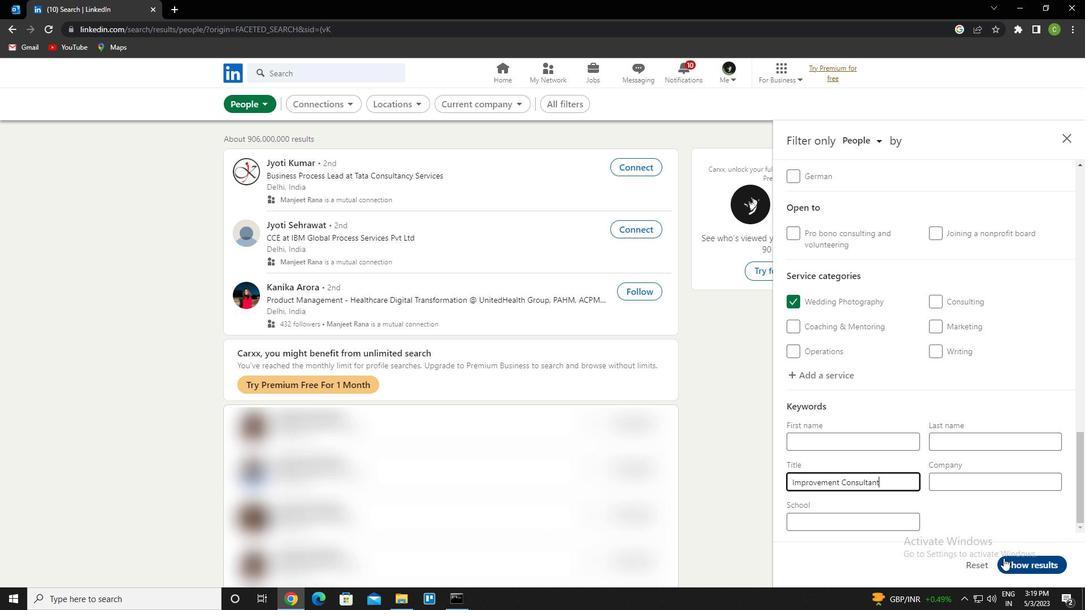 
Action: Mouse moved to (573, 504)
Screenshot: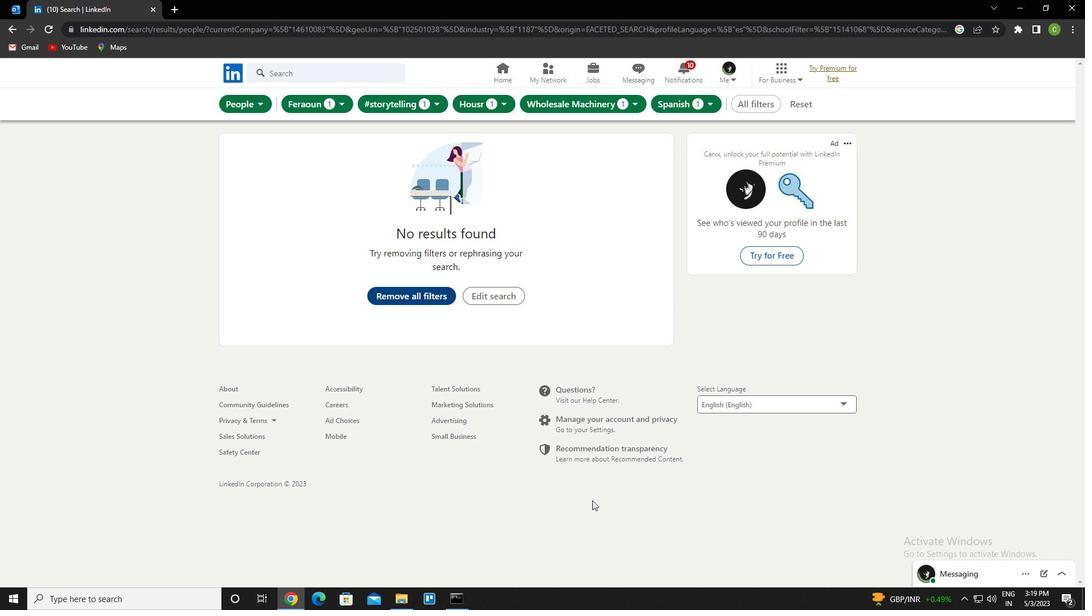 
